 Task: Find connections with filter location Cerro with filter topic #Lifewith filter profile language Spanish with filter current company Gojek with filter school LADY DOAK COLLEGE with filter industry Digital Accessibility Services with filter service category Editing with filter keywords title Area Sales Manager
Action: Mouse moved to (511, 66)
Screenshot: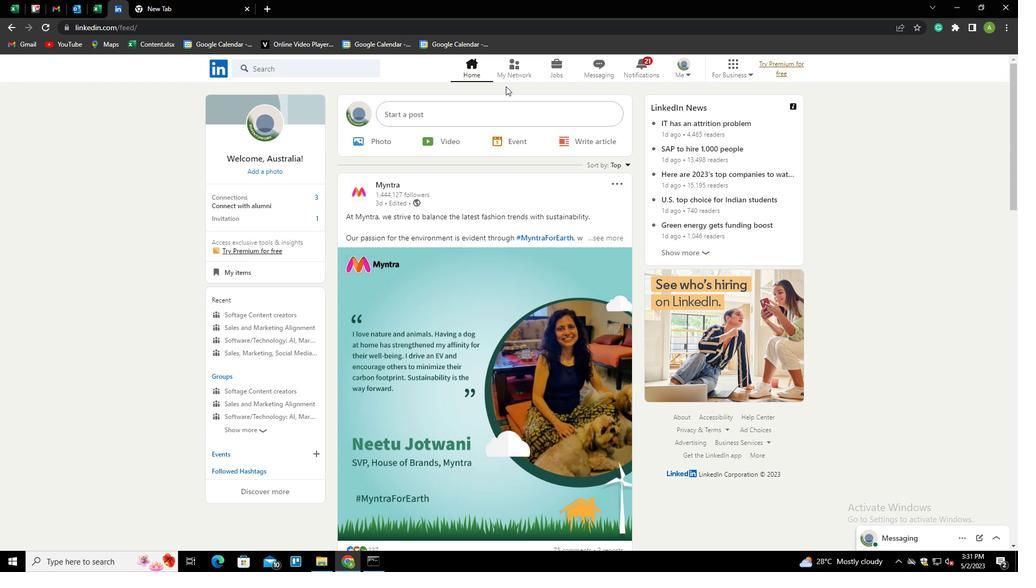 
Action: Mouse pressed left at (511, 66)
Screenshot: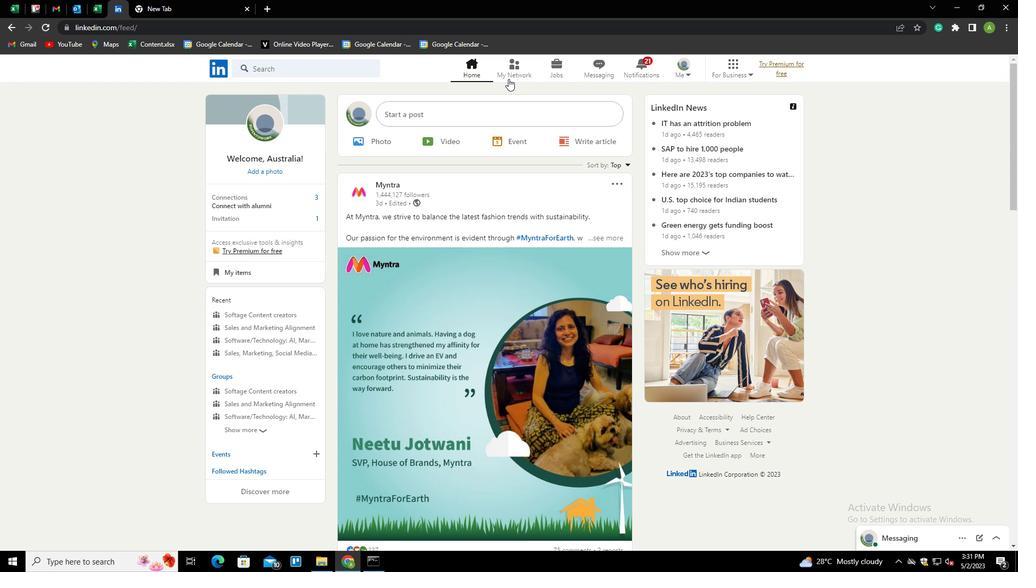 
Action: Mouse moved to (276, 123)
Screenshot: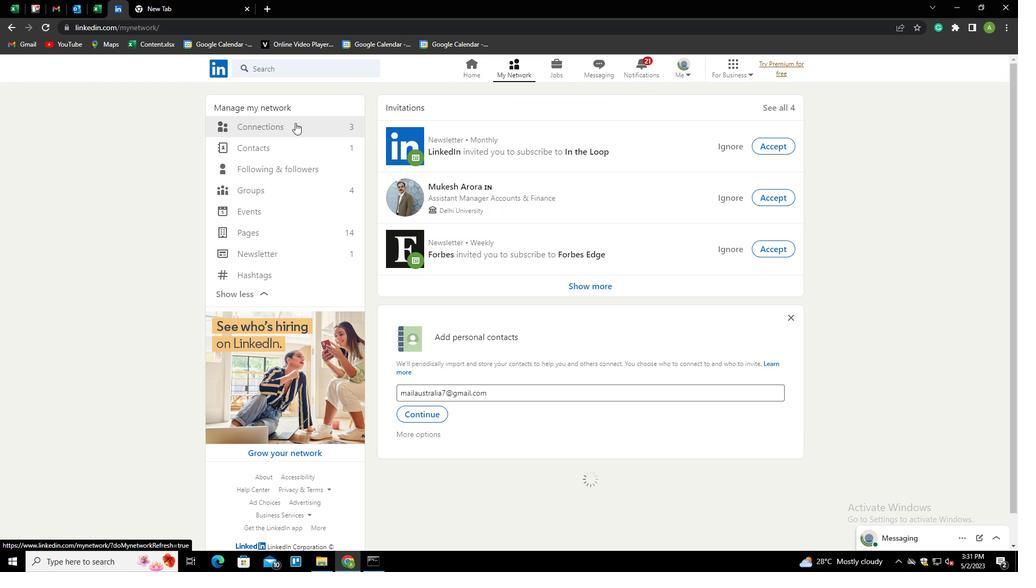 
Action: Mouse pressed left at (276, 123)
Screenshot: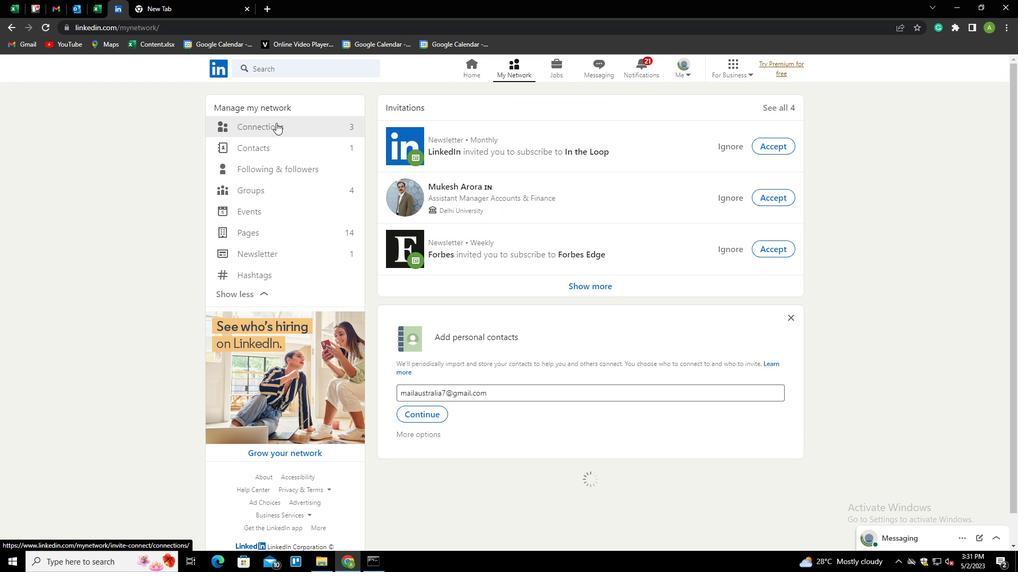 
Action: Mouse moved to (572, 124)
Screenshot: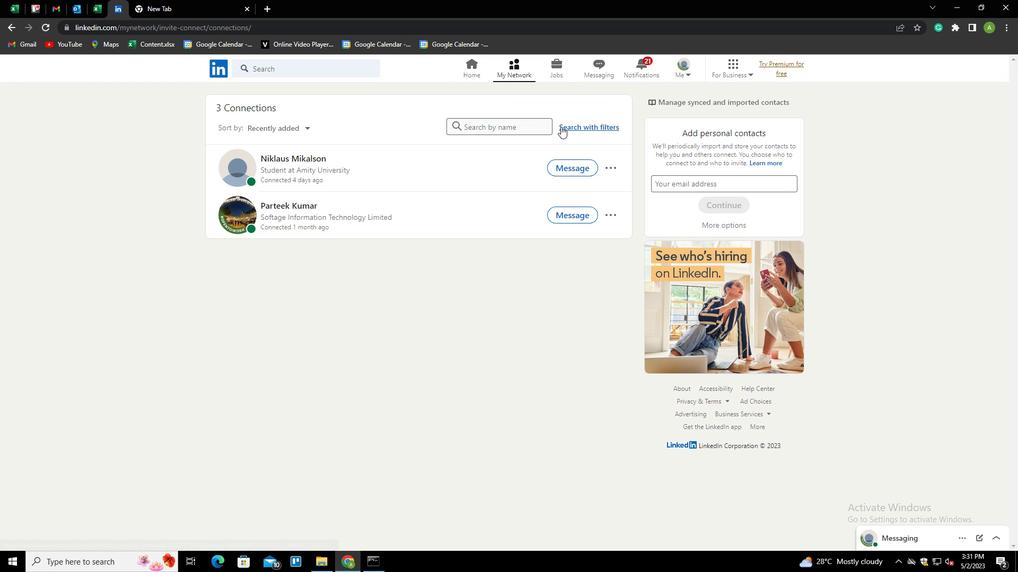 
Action: Mouse pressed left at (572, 124)
Screenshot: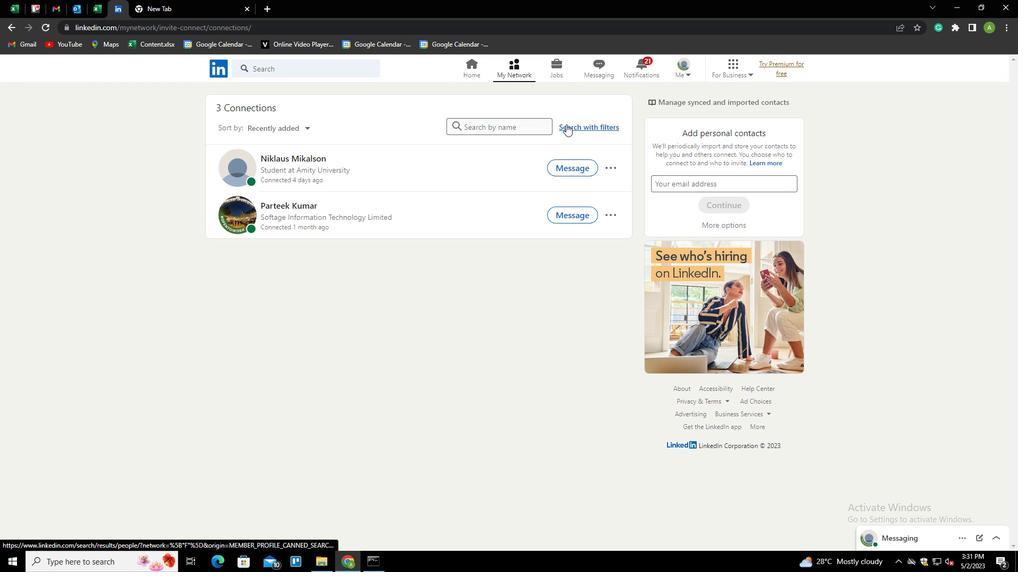 
Action: Mouse moved to (543, 93)
Screenshot: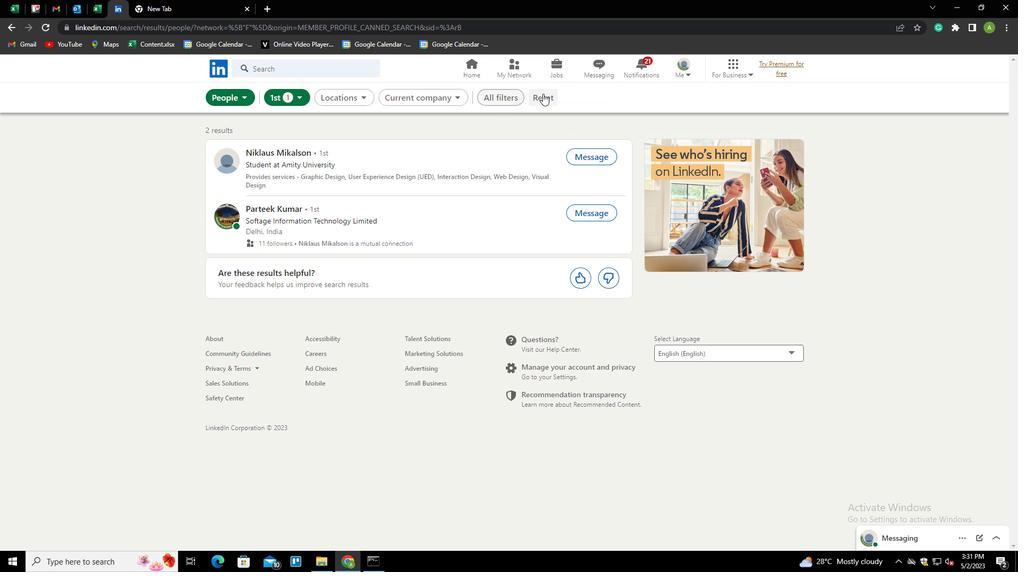 
Action: Mouse pressed left at (543, 93)
Screenshot: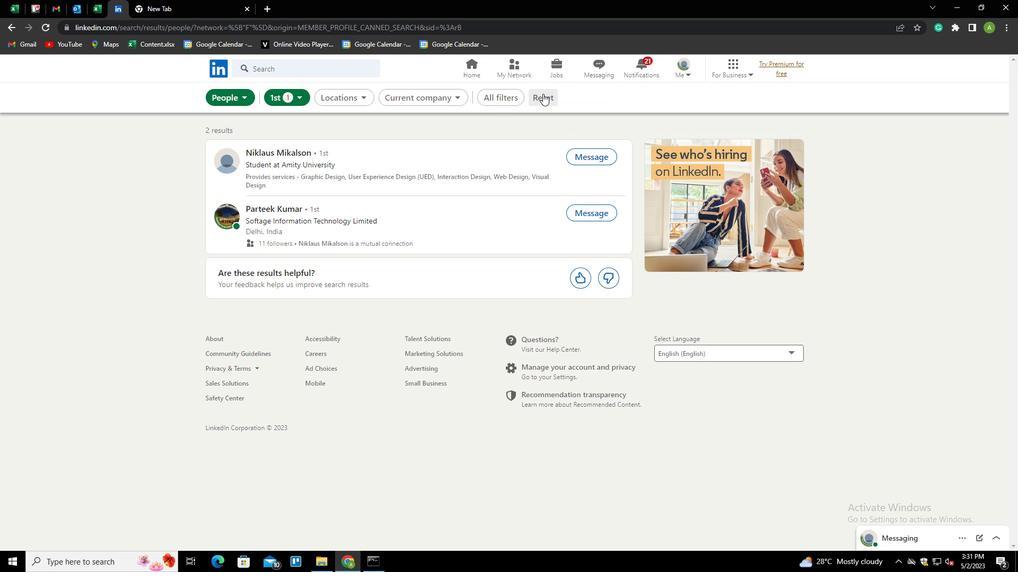 
Action: Mouse moved to (528, 98)
Screenshot: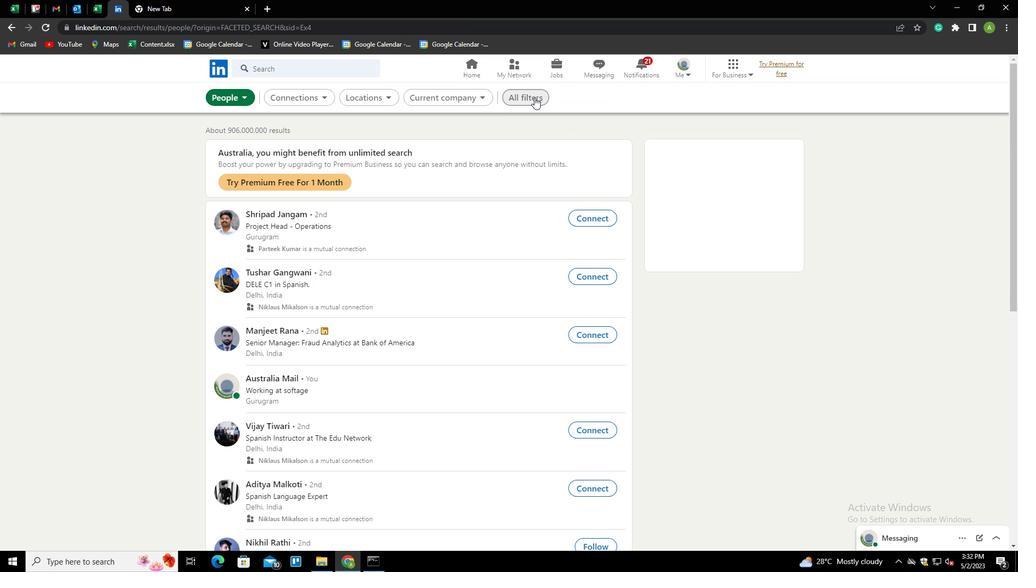 
Action: Mouse pressed left at (528, 98)
Screenshot: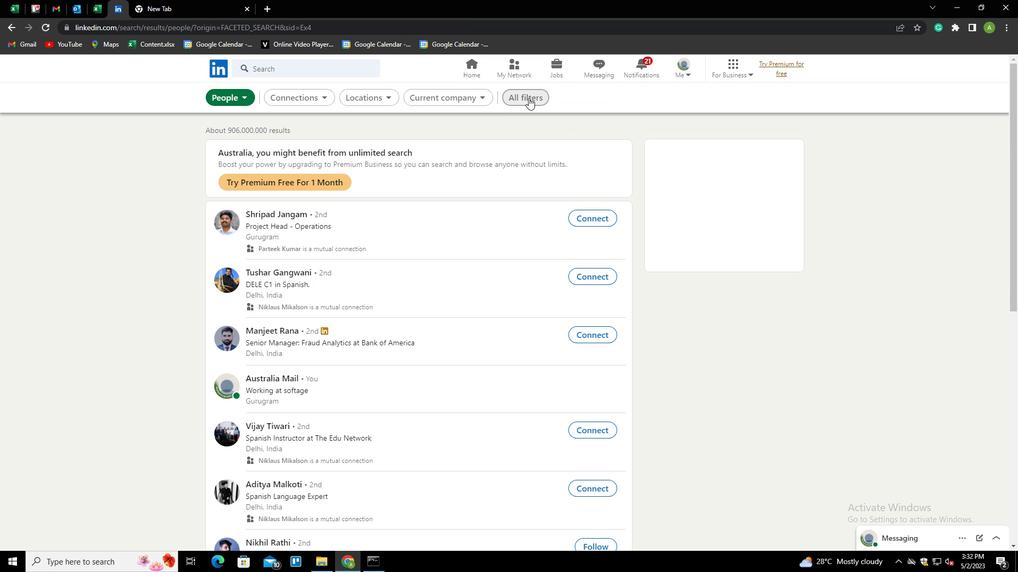 
Action: Mouse moved to (832, 238)
Screenshot: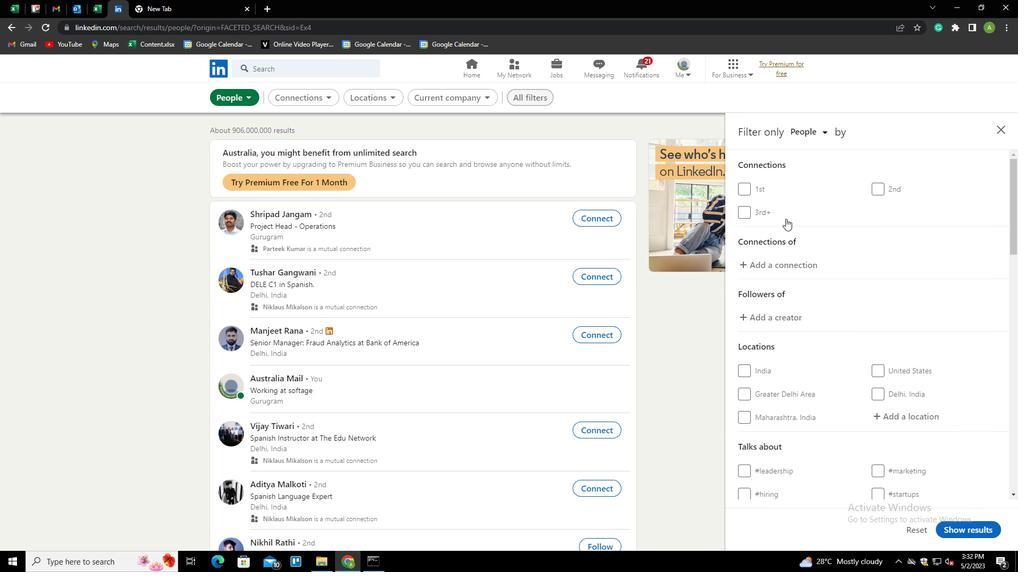 
Action: Mouse scrolled (832, 238) with delta (0, 0)
Screenshot: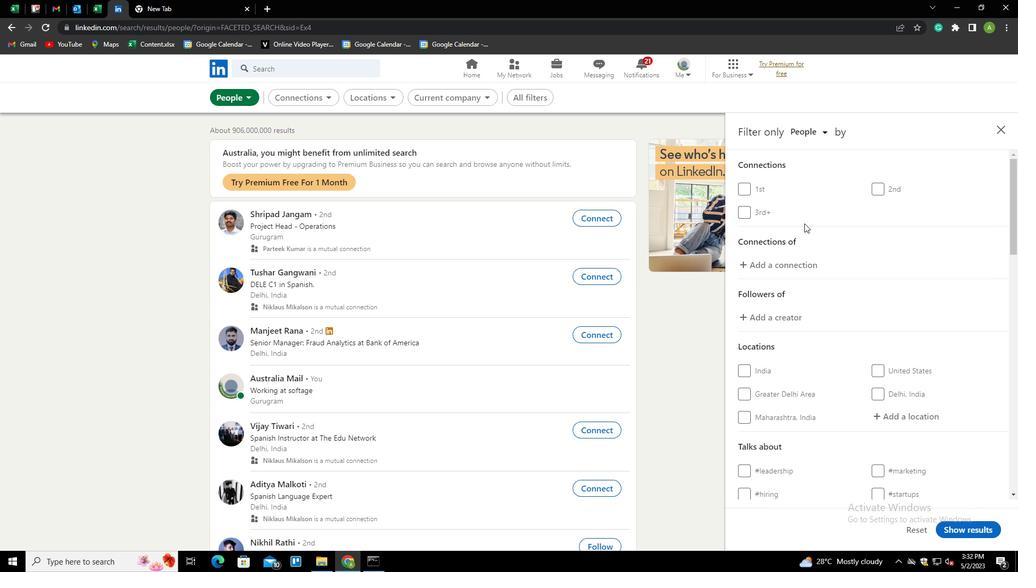 
Action: Mouse scrolled (832, 238) with delta (0, 0)
Screenshot: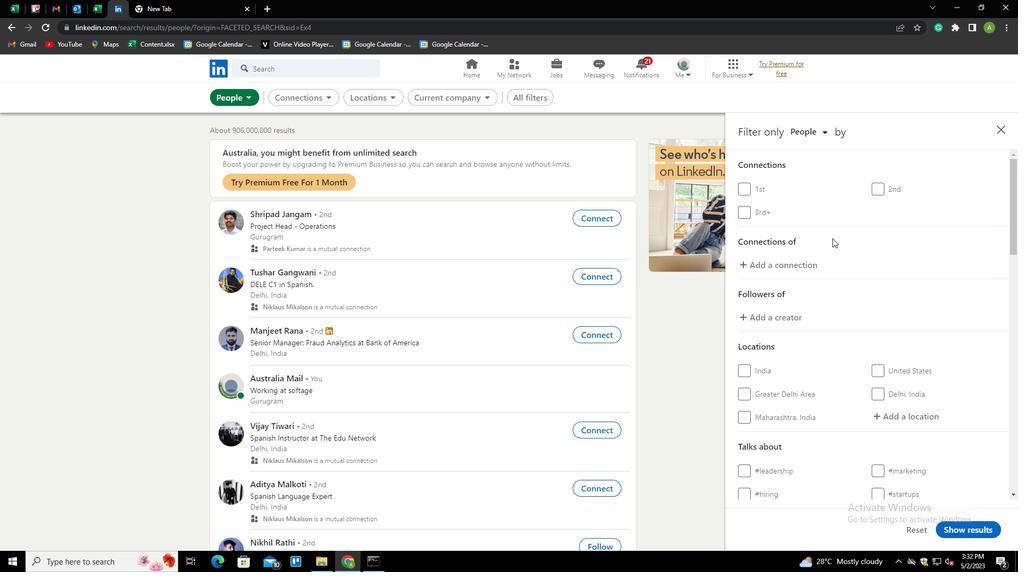 
Action: Mouse moved to (895, 311)
Screenshot: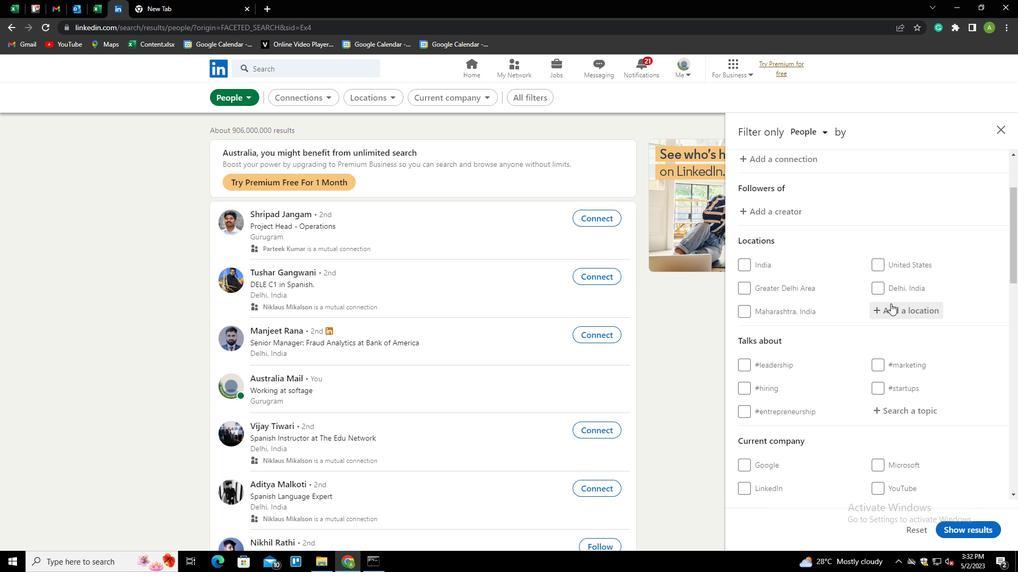 
Action: Mouse pressed left at (895, 311)
Screenshot: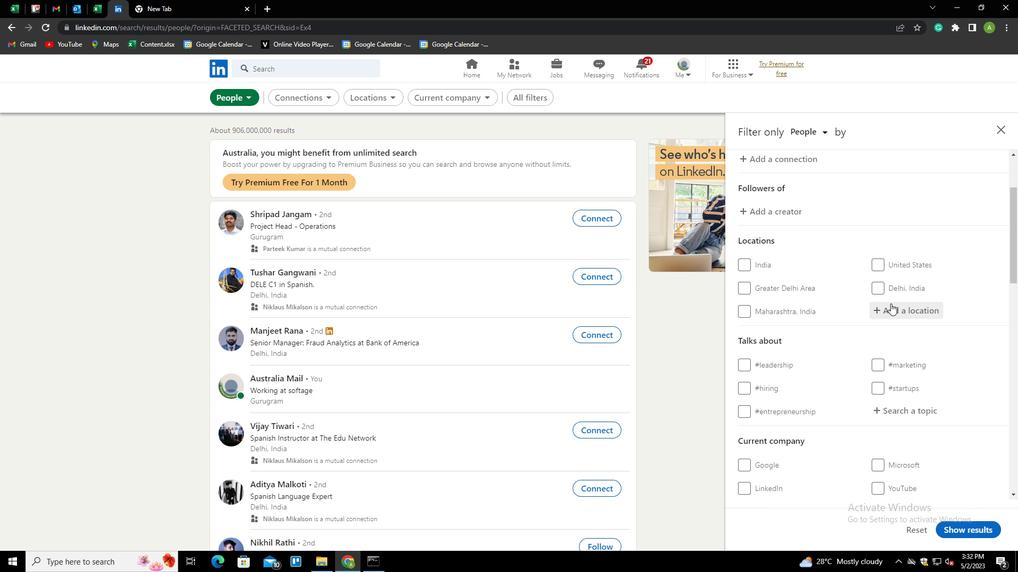 
Action: Key pressed <Key.shift>CERRO<Key.down><Key.enter>
Screenshot: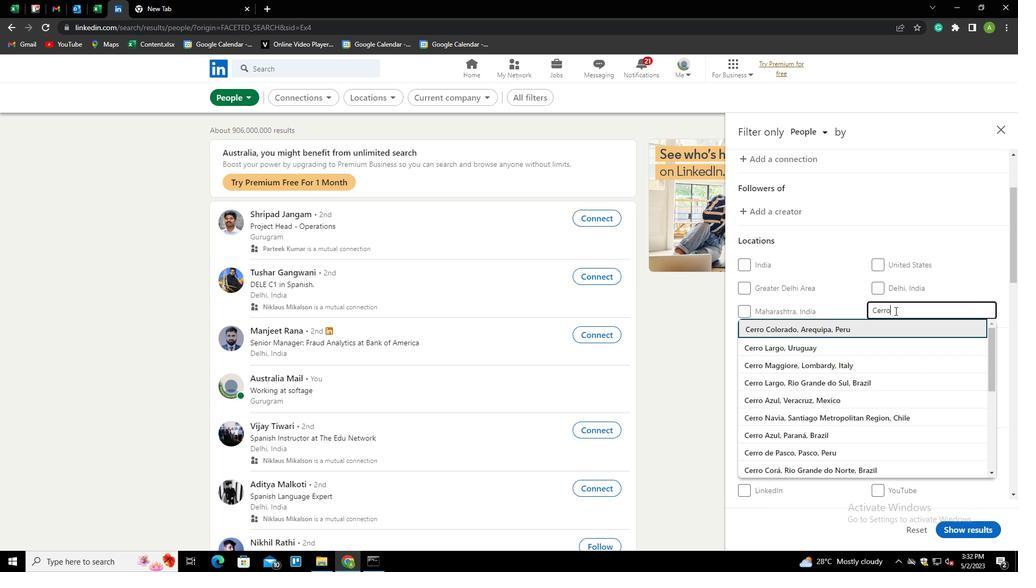 
Action: Mouse moved to (895, 311)
Screenshot: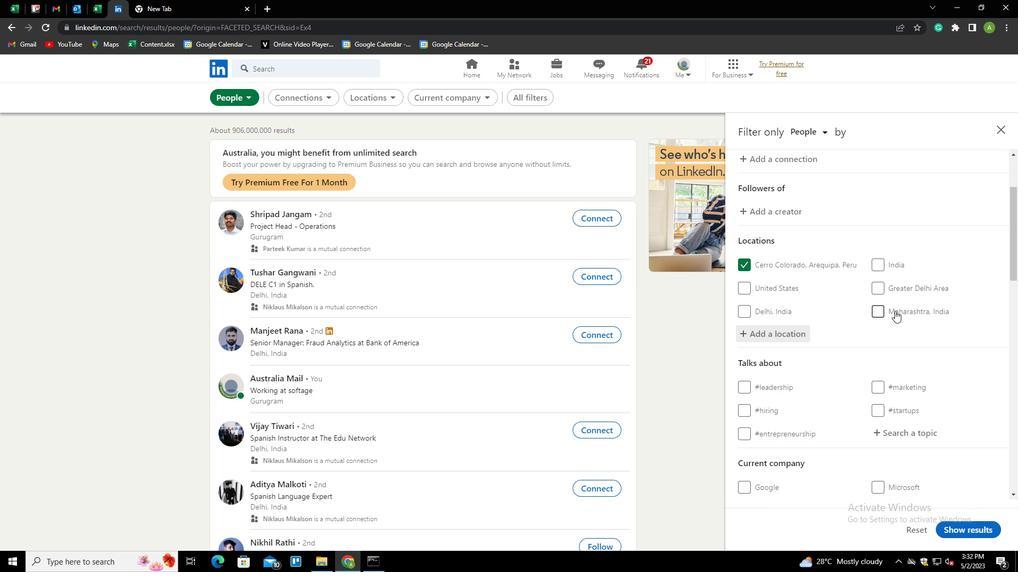 
Action: Mouse scrolled (895, 310) with delta (0, 0)
Screenshot: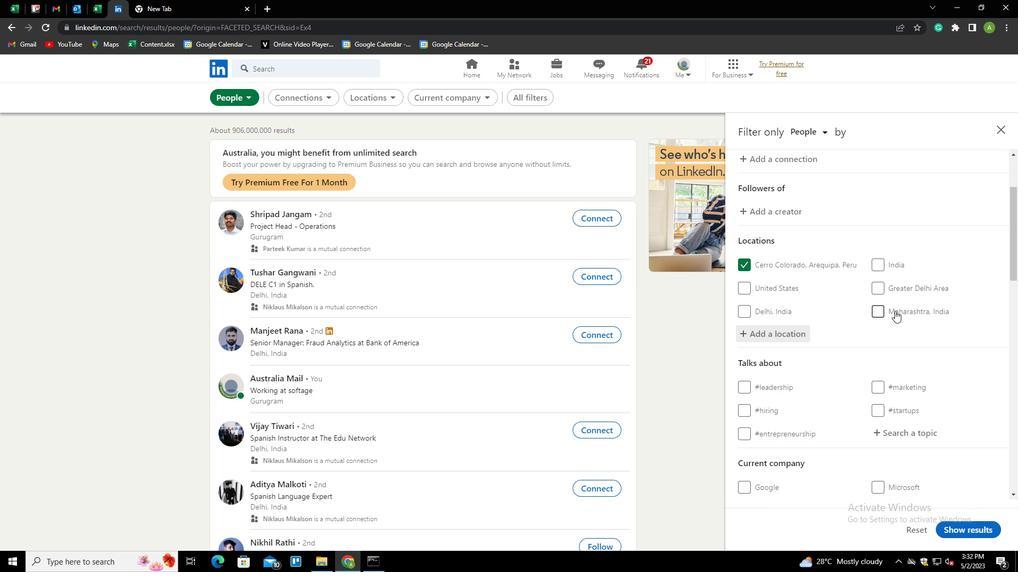 
Action: Mouse scrolled (895, 310) with delta (0, 0)
Screenshot: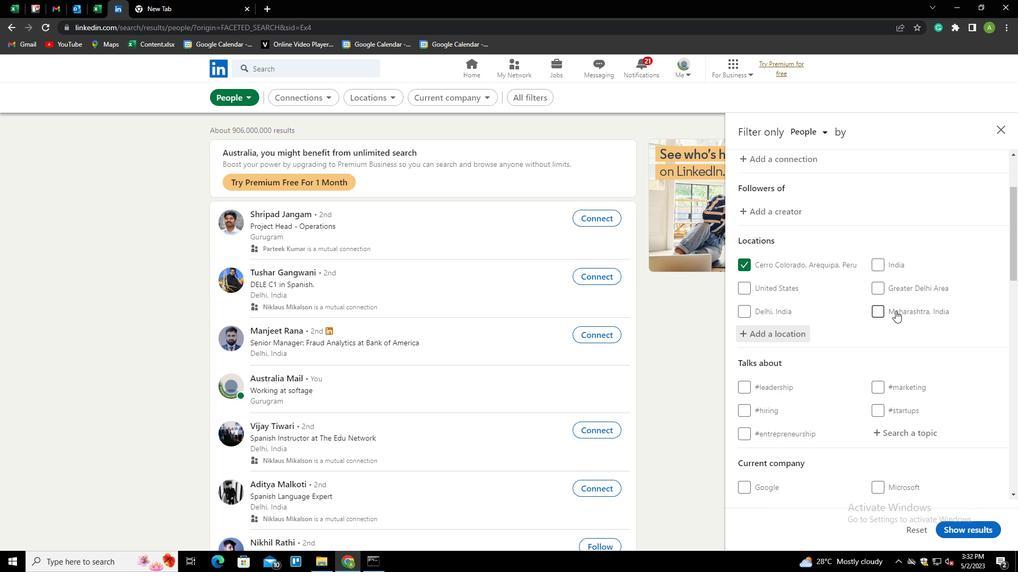 
Action: Mouse scrolled (895, 310) with delta (0, 0)
Screenshot: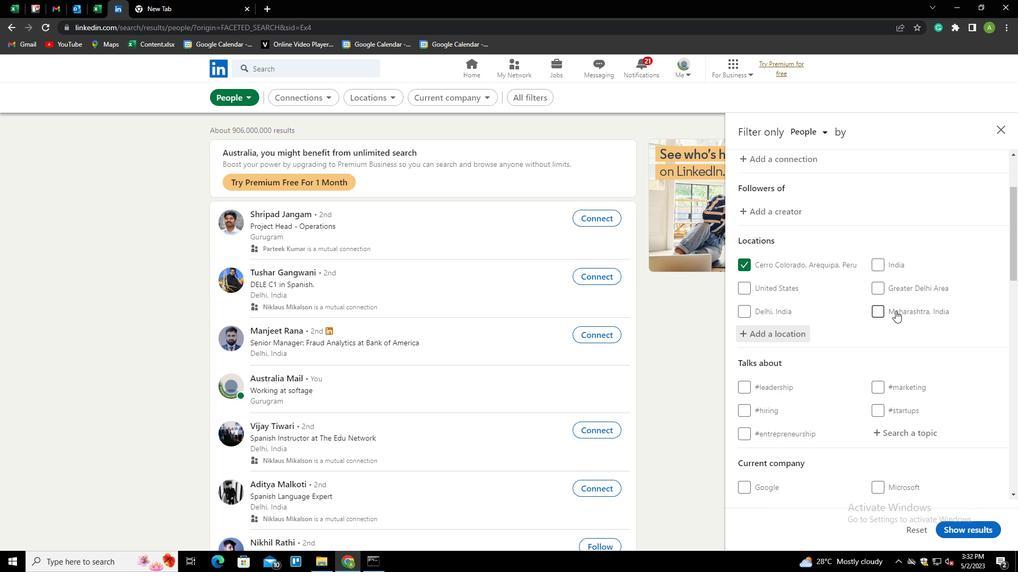 
Action: Mouse moved to (913, 276)
Screenshot: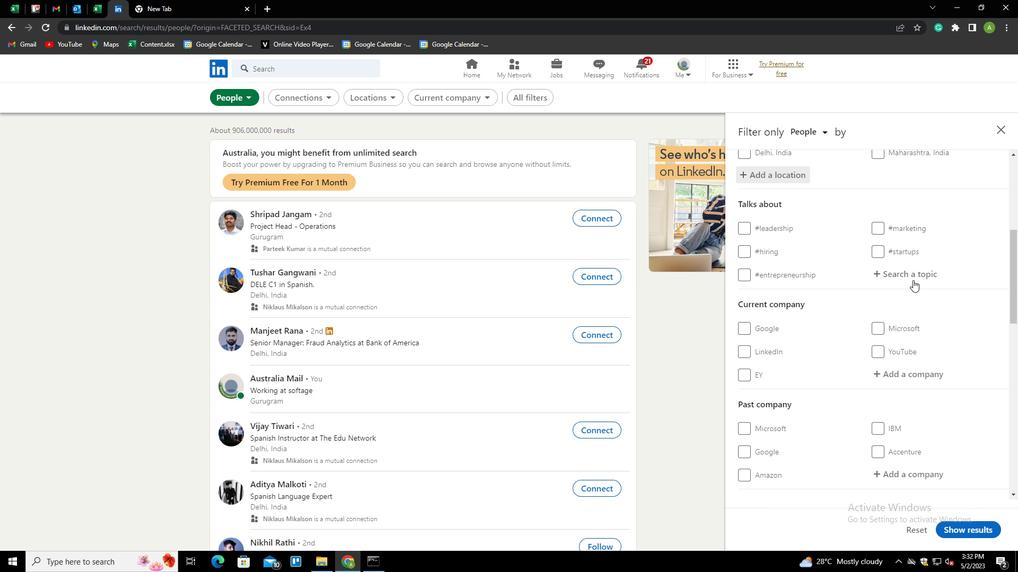 
Action: Mouse pressed left at (913, 276)
Screenshot: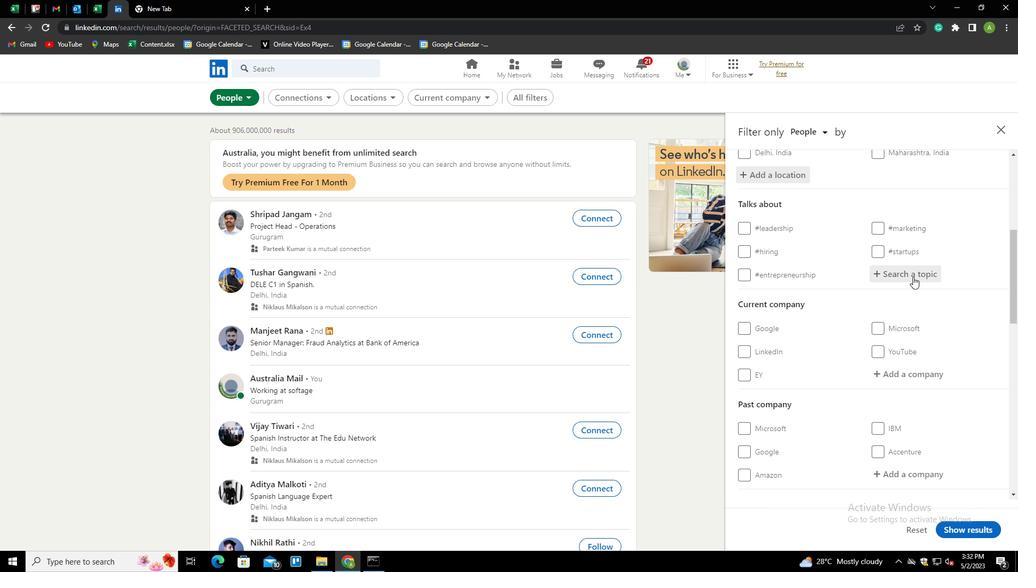
Action: Key pressed LIFE<Key.down><Key.enter>
Screenshot: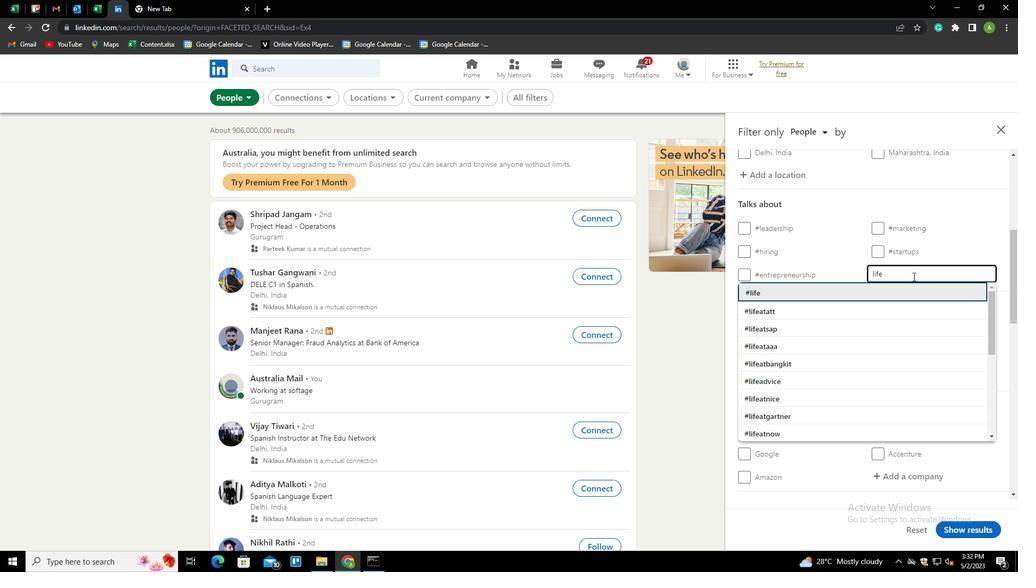 
Action: Mouse scrolled (913, 276) with delta (0, 0)
Screenshot: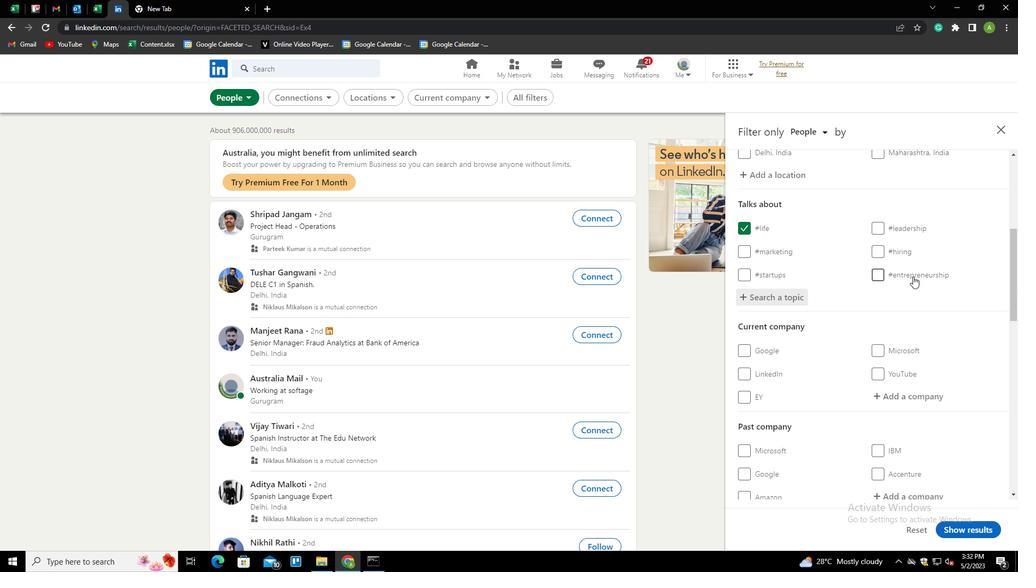 
Action: Mouse scrolled (913, 276) with delta (0, 0)
Screenshot: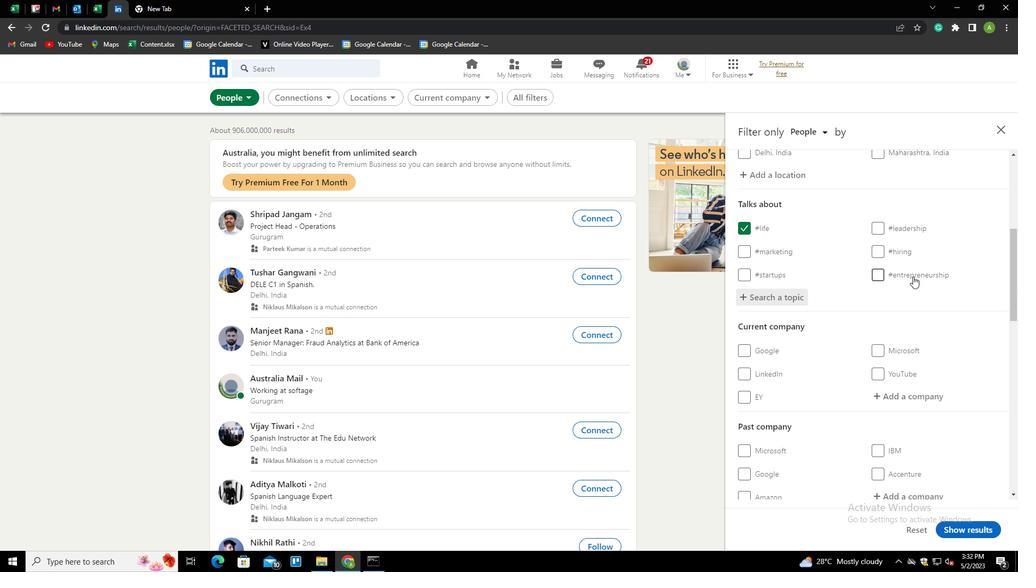 
Action: Mouse scrolled (913, 276) with delta (0, 0)
Screenshot: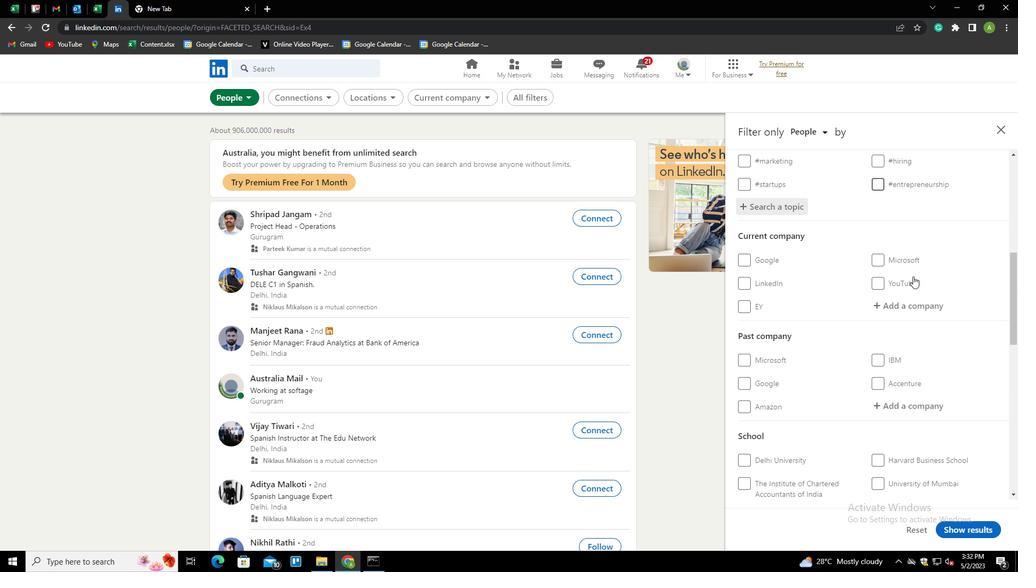 
Action: Mouse scrolled (913, 276) with delta (0, 0)
Screenshot: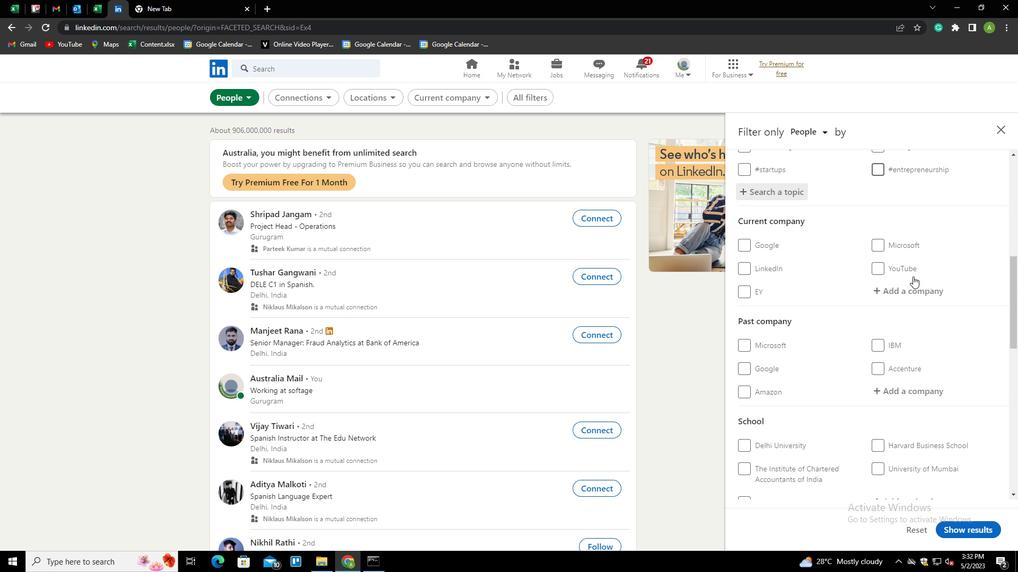 
Action: Mouse scrolled (913, 276) with delta (0, 0)
Screenshot: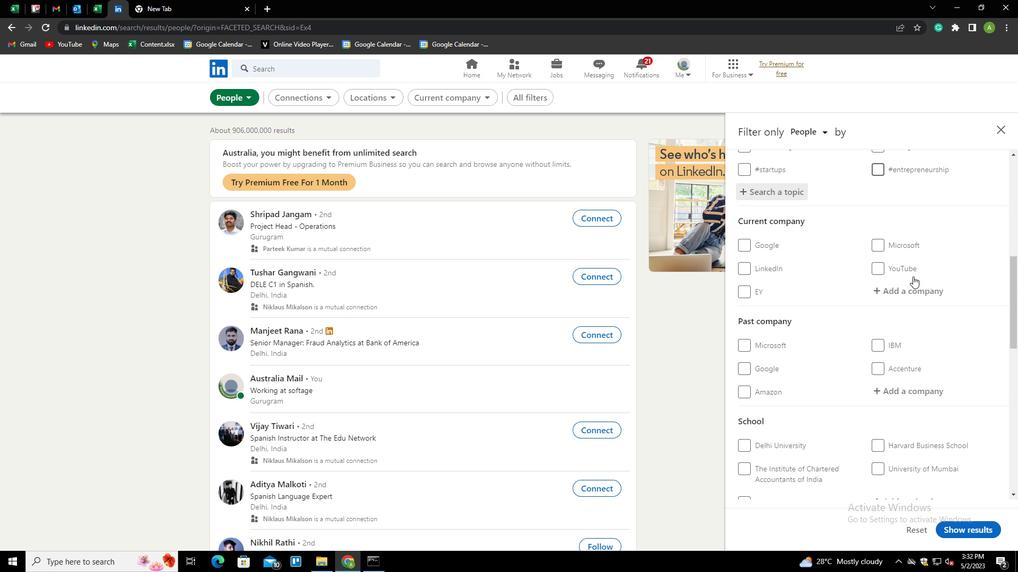
Action: Mouse scrolled (913, 276) with delta (0, 0)
Screenshot: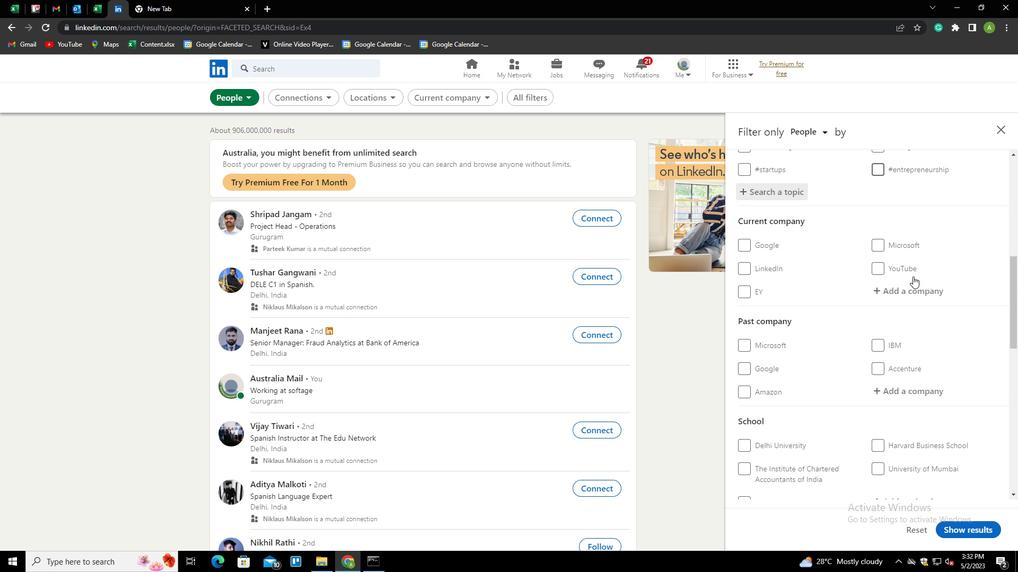
Action: Mouse scrolled (913, 276) with delta (0, 0)
Screenshot: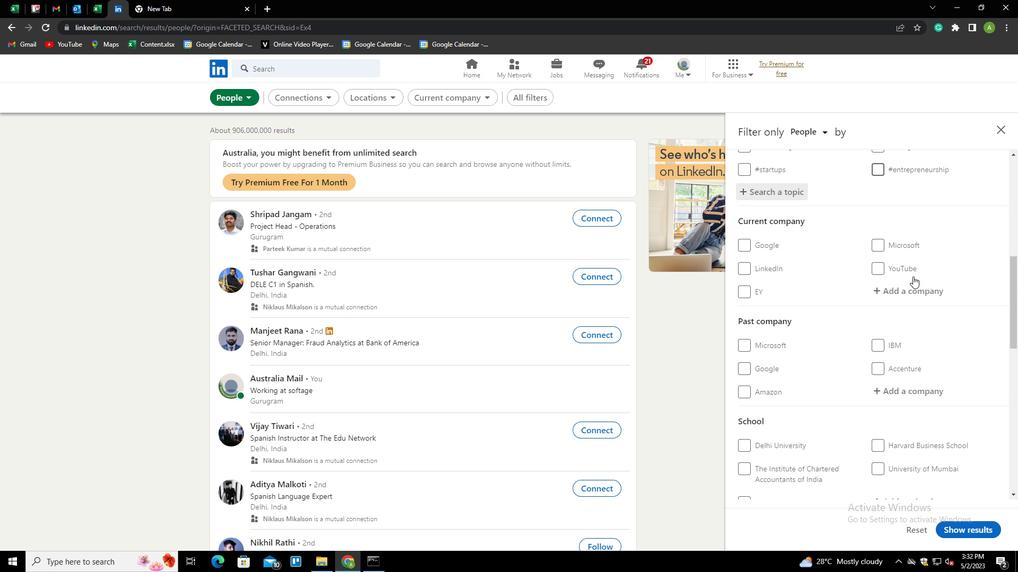 
Action: Mouse moved to (762, 438)
Screenshot: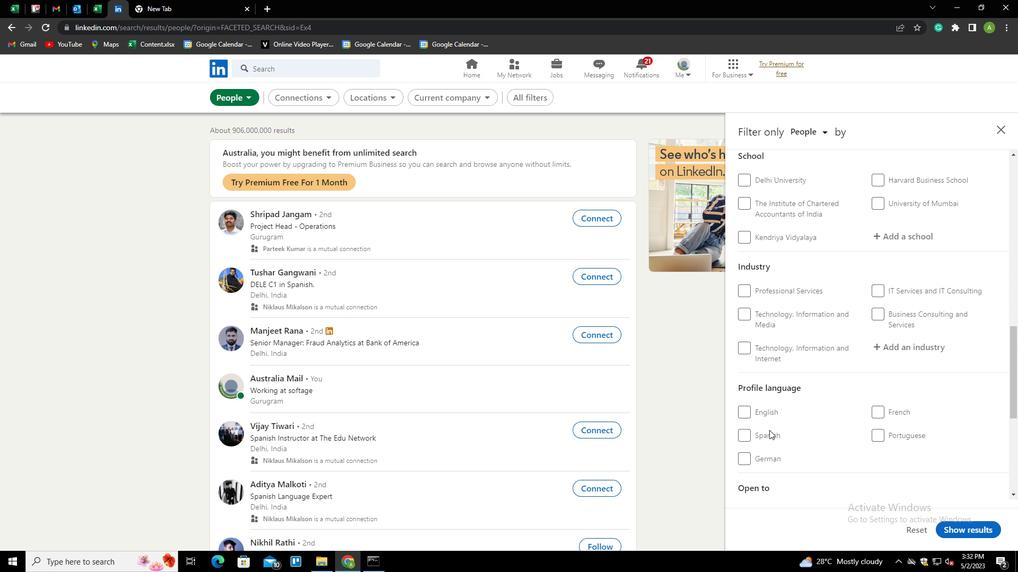 
Action: Mouse pressed left at (762, 438)
Screenshot: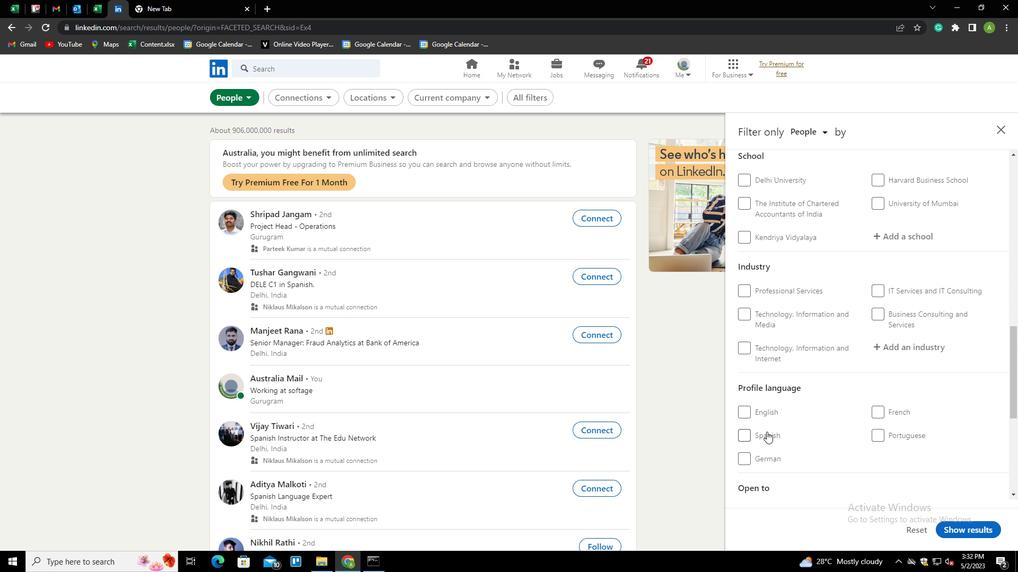
Action: Mouse moved to (869, 374)
Screenshot: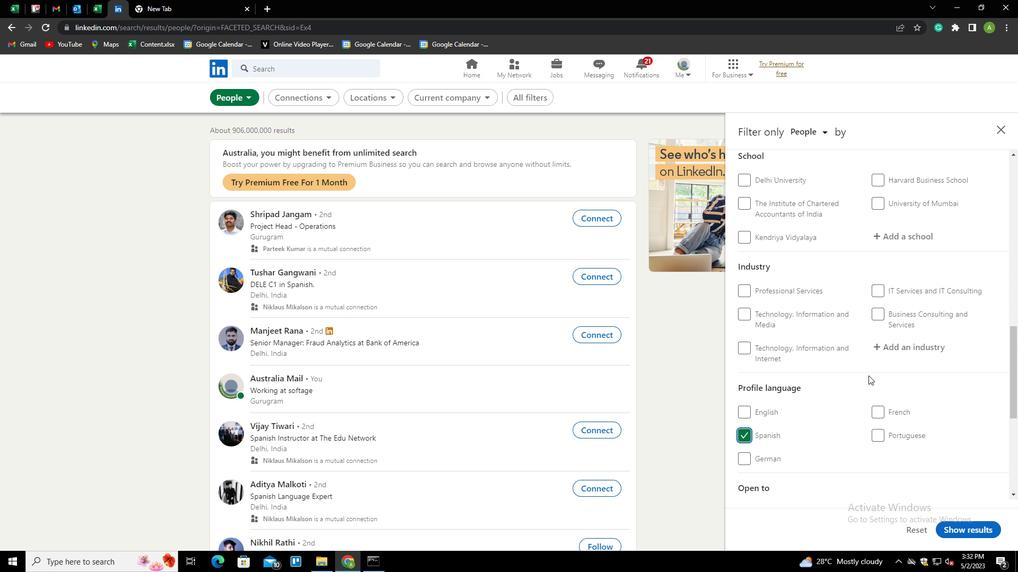
Action: Mouse scrolled (869, 375) with delta (0, 0)
Screenshot: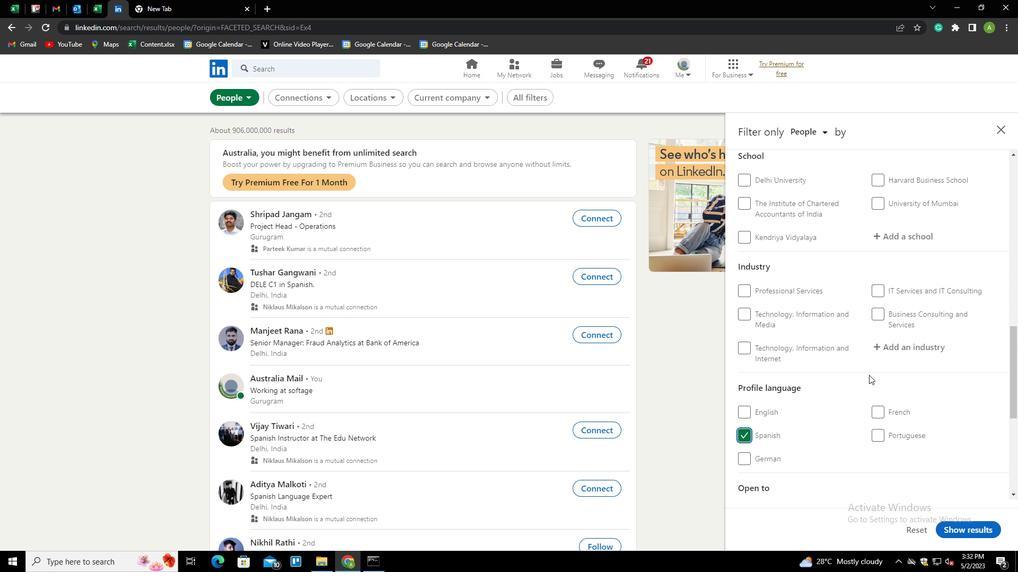 
Action: Mouse scrolled (869, 375) with delta (0, 0)
Screenshot: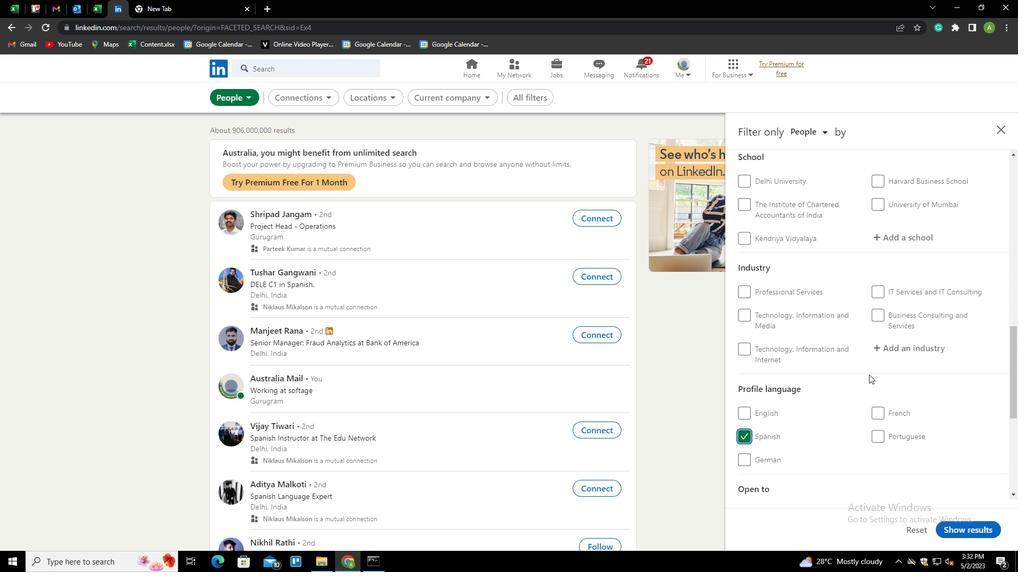
Action: Mouse scrolled (869, 375) with delta (0, 0)
Screenshot: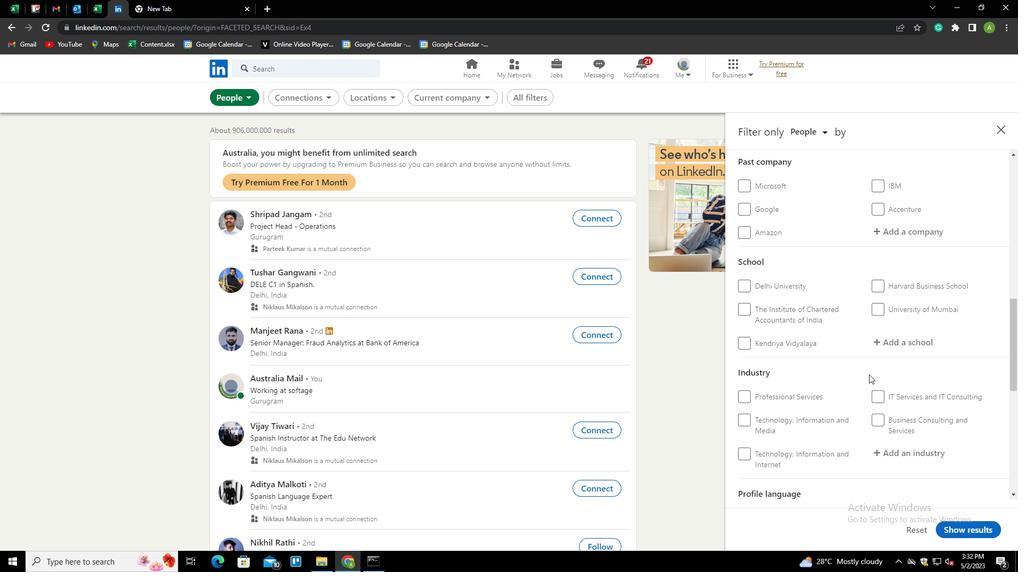 
Action: Mouse scrolled (869, 375) with delta (0, 0)
Screenshot: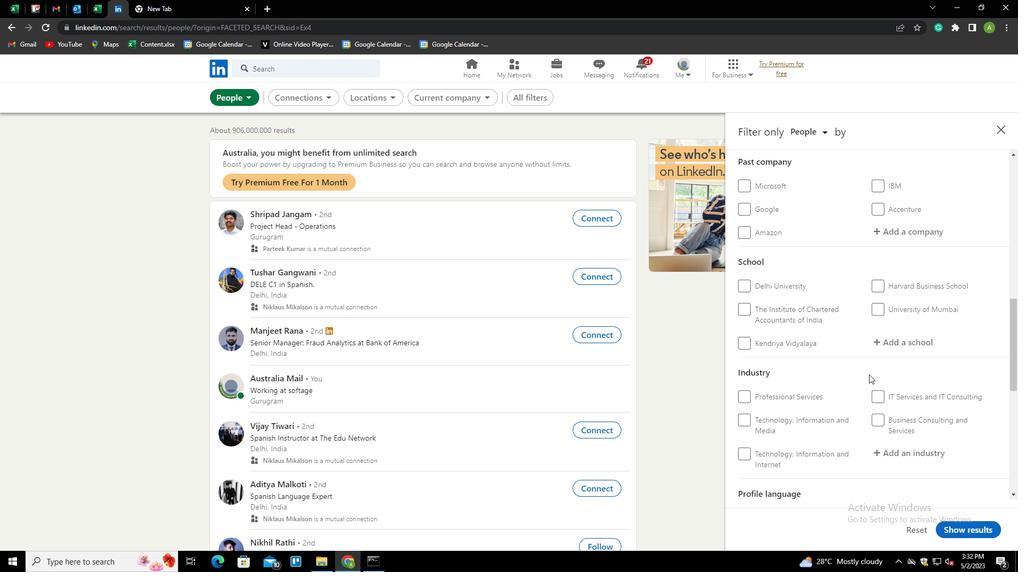 
Action: Mouse scrolled (869, 375) with delta (0, 0)
Screenshot: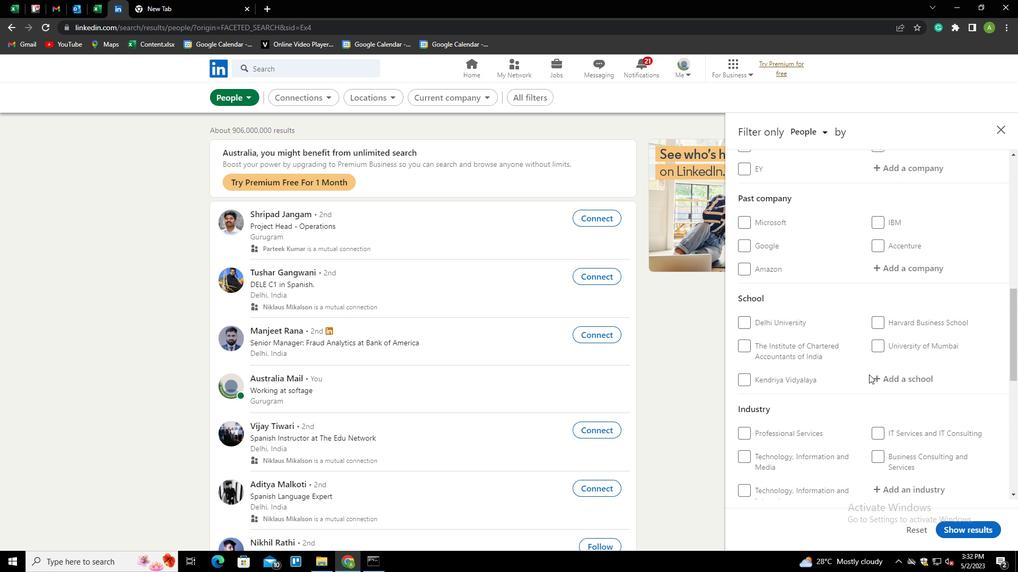
Action: Mouse moved to (893, 291)
Screenshot: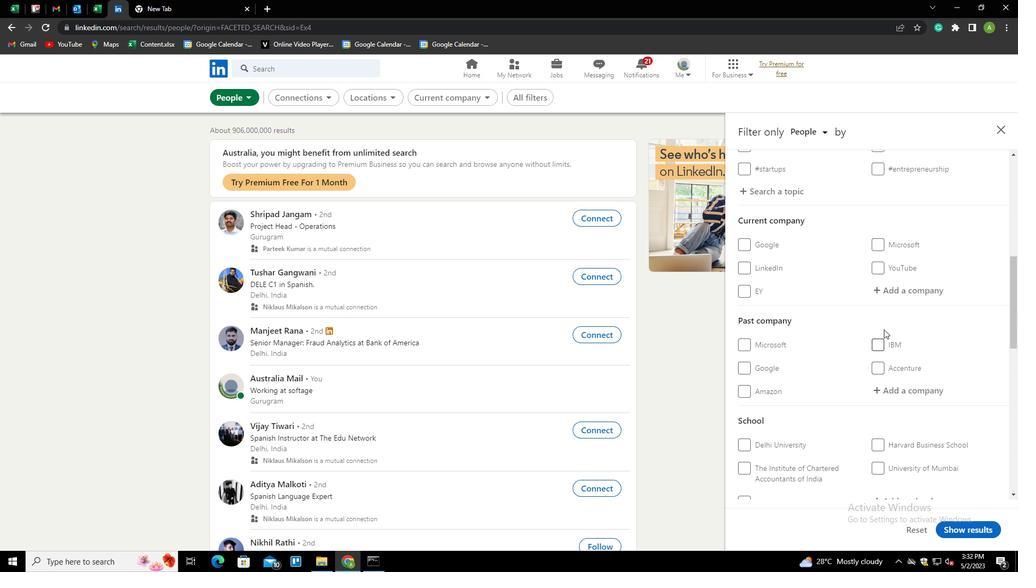 
Action: Mouse pressed left at (893, 291)
Screenshot: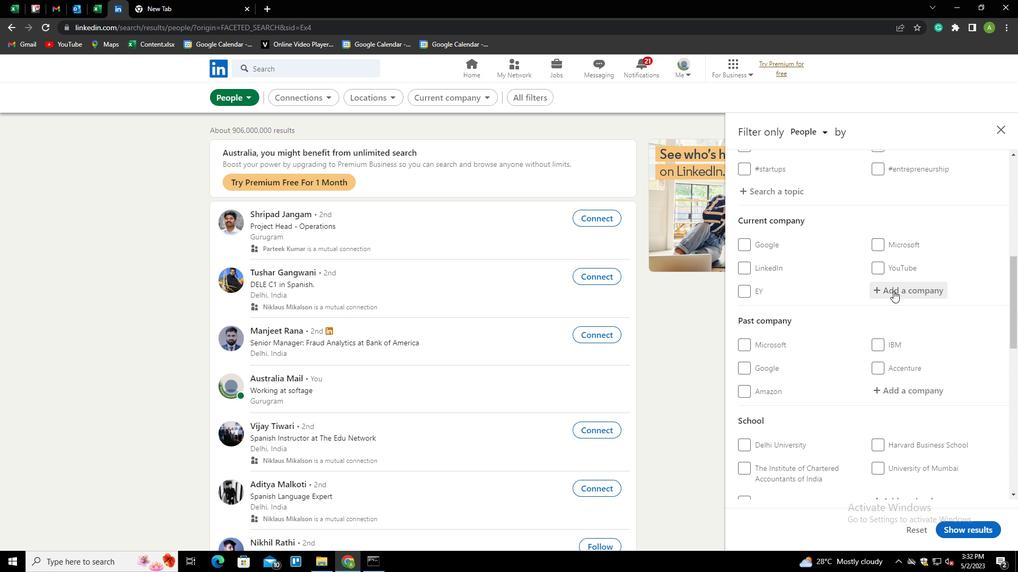 
Action: Key pressed <Key.shift>GOJEK<Key.down><Key.enter>
Screenshot: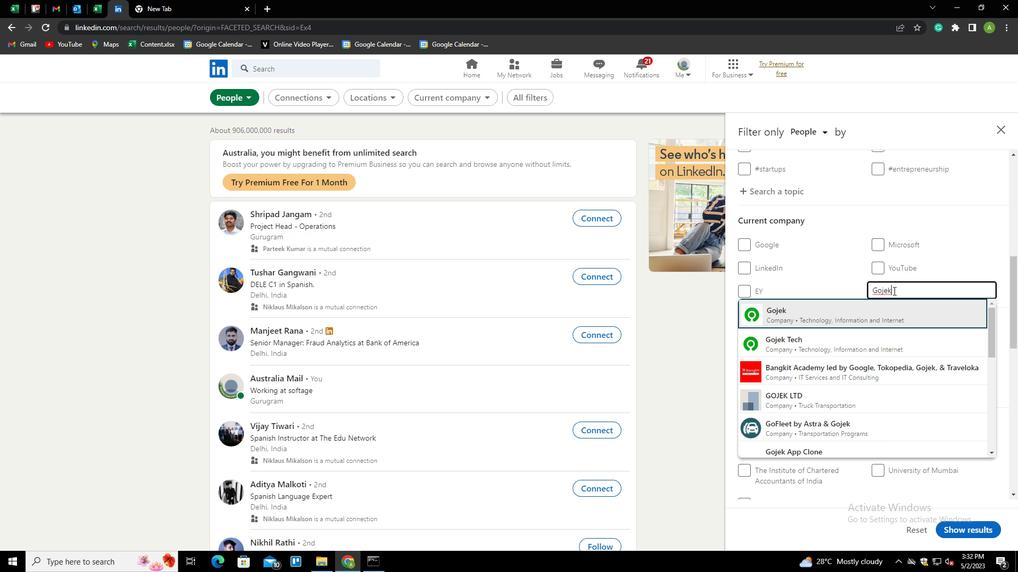 
Action: Mouse scrolled (893, 290) with delta (0, 0)
Screenshot: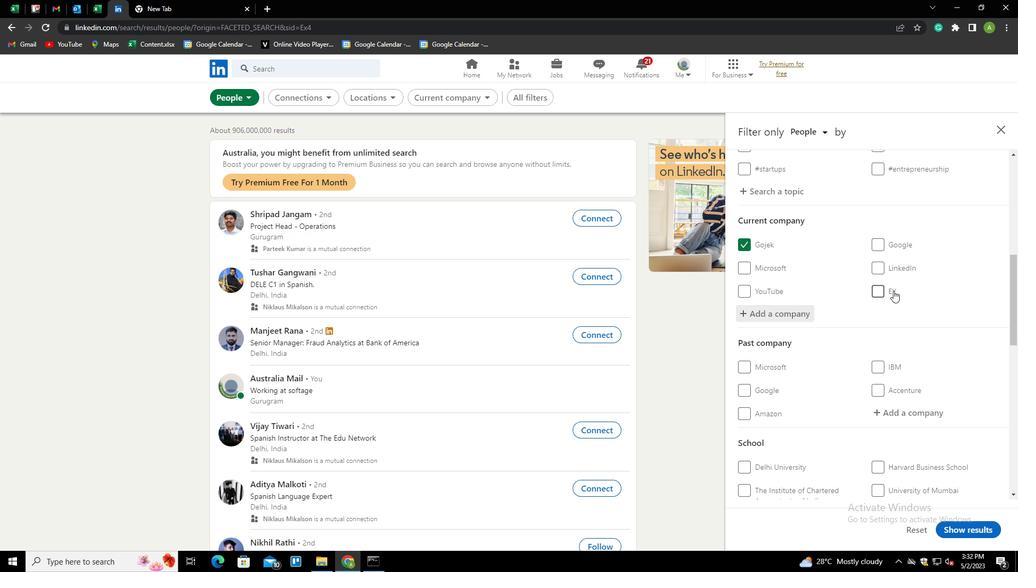 
Action: Mouse scrolled (893, 290) with delta (0, 0)
Screenshot: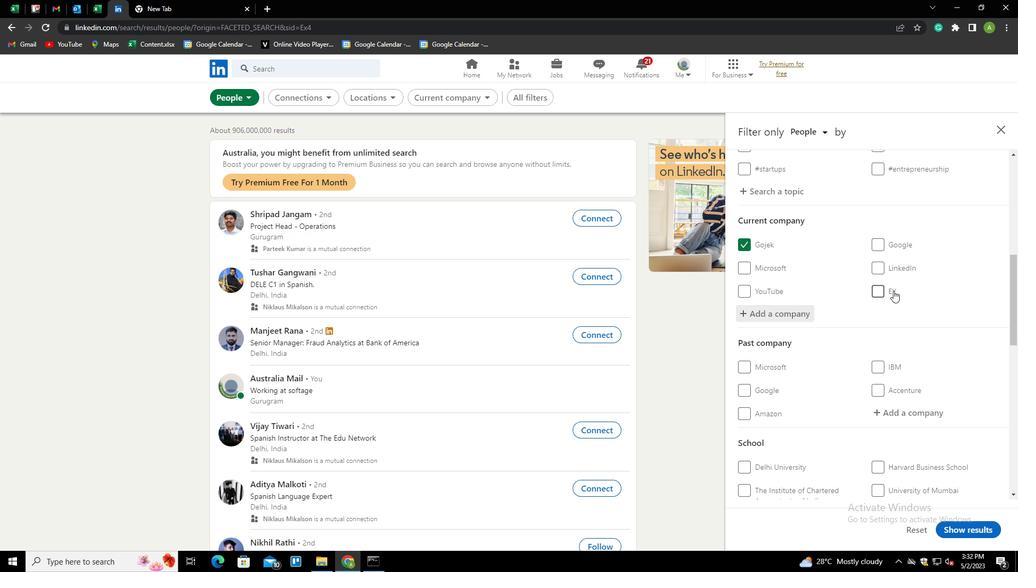 
Action: Mouse scrolled (893, 290) with delta (0, 0)
Screenshot: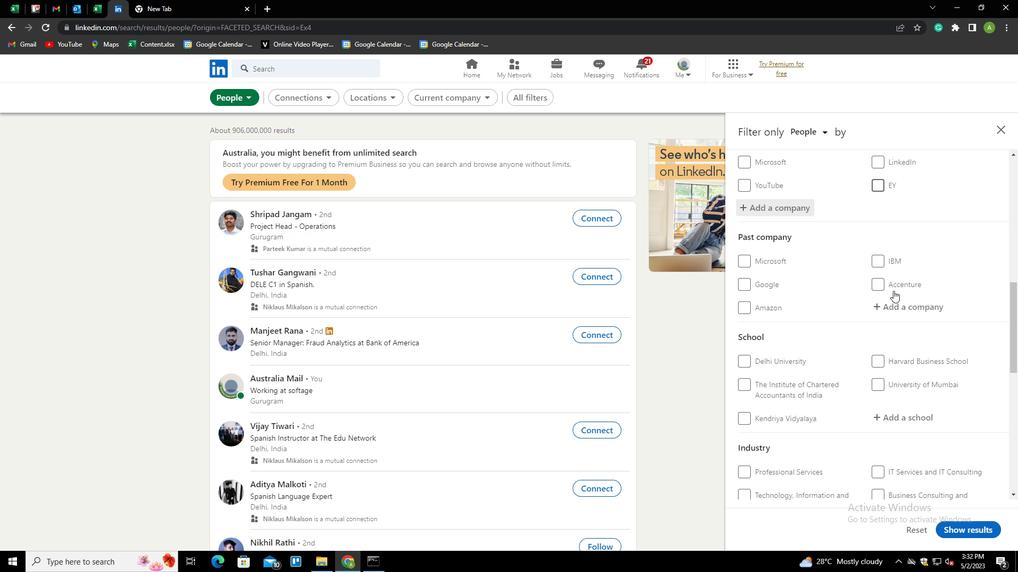 
Action: Mouse moved to (881, 363)
Screenshot: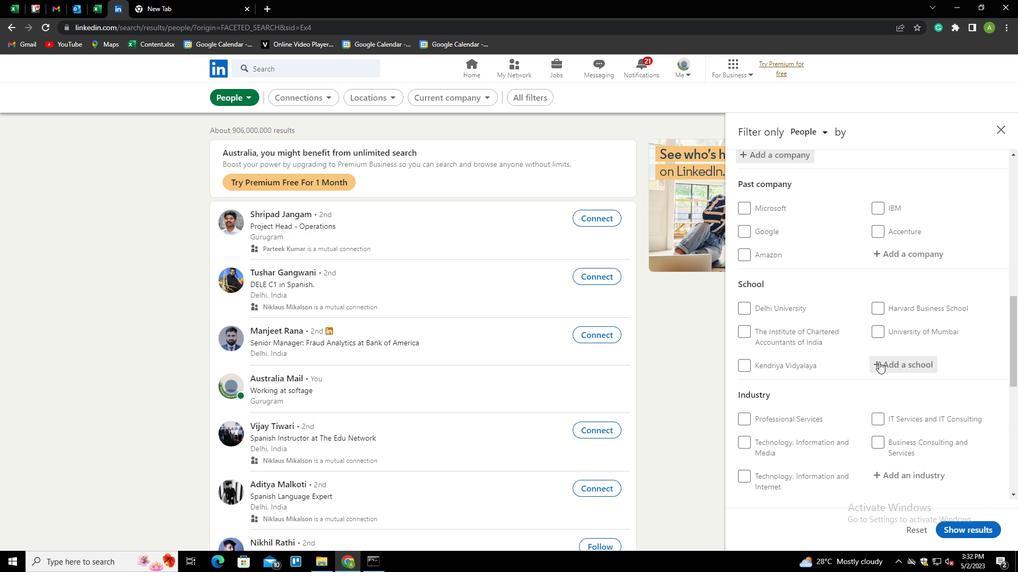 
Action: Mouse pressed left at (881, 363)
Screenshot: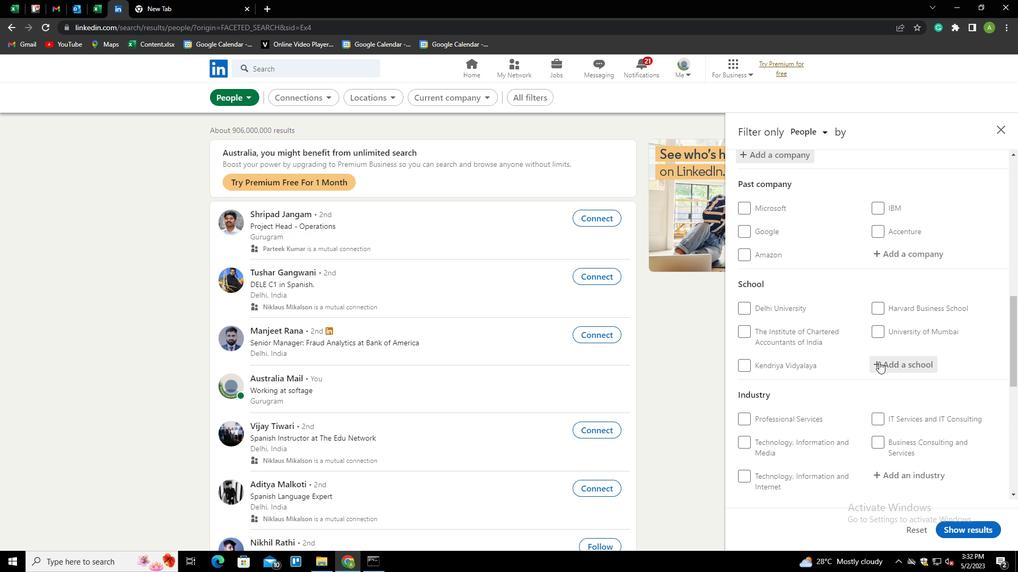 
Action: Mouse moved to (890, 368)
Screenshot: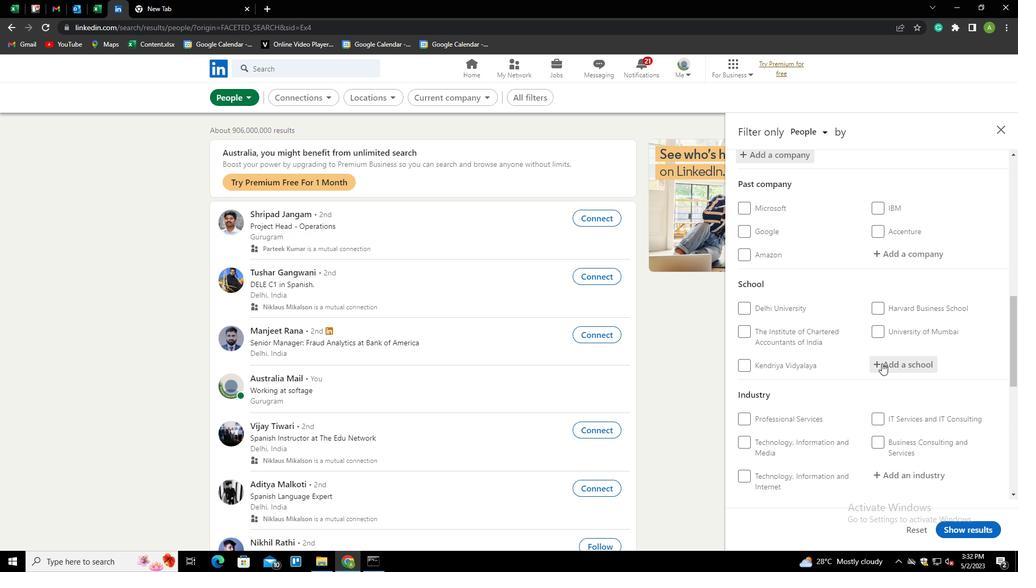 
Action: Mouse pressed left at (890, 368)
Screenshot: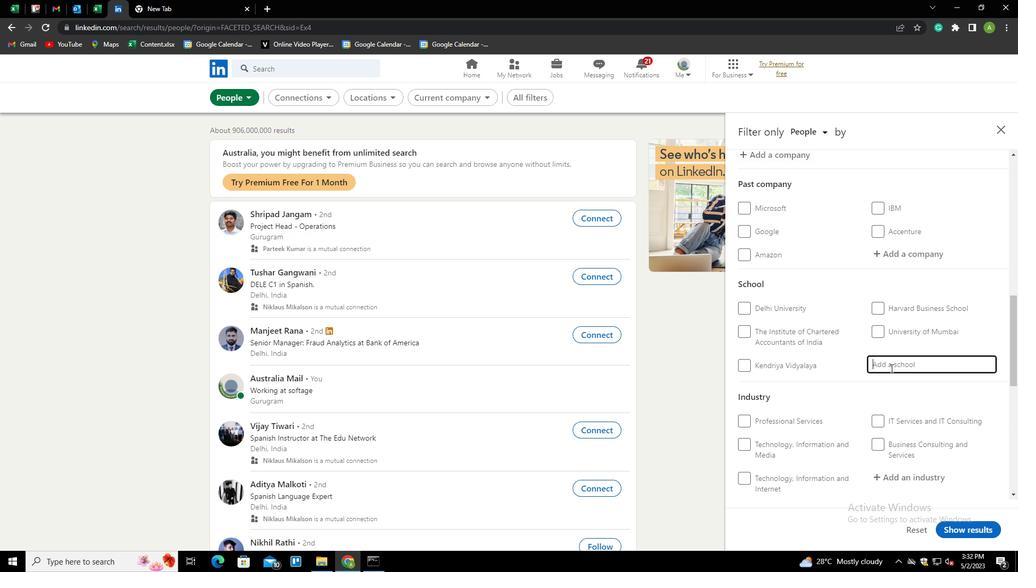 
Action: Key pressed <Key.shift><Key.shift><Key.shift><Key.shift><Key.shift><Key.shift><Key.shift><Key.shift><Key.shift><Key.shift><Key.shift><Key.shift><Key.shift><Key.shift><Key.shift><Key.shift><Key.shift><Key.shift><Key.shift><Key.shift><Key.shift><Key.shift><Key.shift><Key.shift><Key.shift><Key.shift><Key.shift><Key.shift><Key.shift><Key.shift><Key.shift><Key.shift><Key.shift><Key.shift><Key.shift><Key.shift><Key.shift><Key.shift><Key.shift><Key.shift><Key.shift><Key.shift><Key.shift><Key.shift><Key.shift><Key.shift><Key.shift><Key.shift><Key.shift><Key.shift><Key.shift><Key.shift><Key.shift><Key.shift><Key.shift><Key.shift><Key.shift><Key.shift><Key.shift><Key.shift><Key.shift><Key.shift><Key.shift><Key.shift><Key.shift><Key.shift><Key.shift><Key.shift><Key.shift><Key.shift><Key.shift><Key.shift><Key.shift><Key.shift><Key.shift><Key.shift><Key.shift><Key.shift><Key.shift><Key.shift><Key.shift><Key.shift><Key.shift><Key.shift><Key.shift><Key.shift><Key.shift><Key.shift><Key.shift><Key.shift><Key.shift><Key.shift><Key.shift><Key.shift><Key.shift><Key.shift><Key.shift><Key.shift><Key.shift><Key.shift><Key.shift><Key.shift><Key.shift><Key.shift><Key.shift><Key.shift><Key.shift><Key.shift><Key.shift><Key.shift><Key.shift><Key.shift><Key.shift><Key.shift><Key.shift><Key.shift><Key.shift><Key.shift><Key.shift><Key.shift><Key.shift><Key.shift>L<Key.shift>AK<Key.backspace>DY<Key.space><Key.down><Key.down><Key.down><Key.enter>
Screenshot: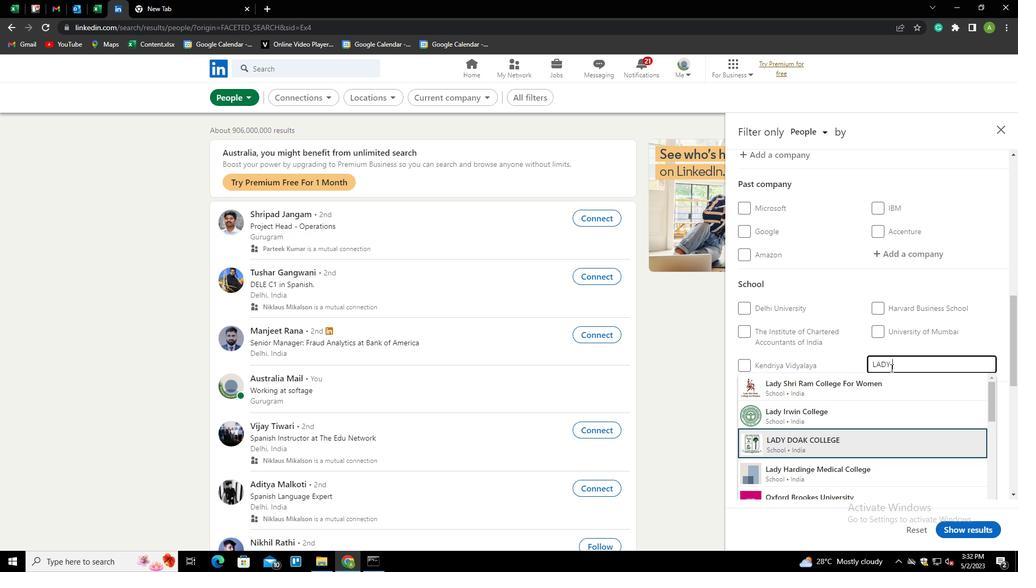 
Action: Mouse scrolled (890, 368) with delta (0, 0)
Screenshot: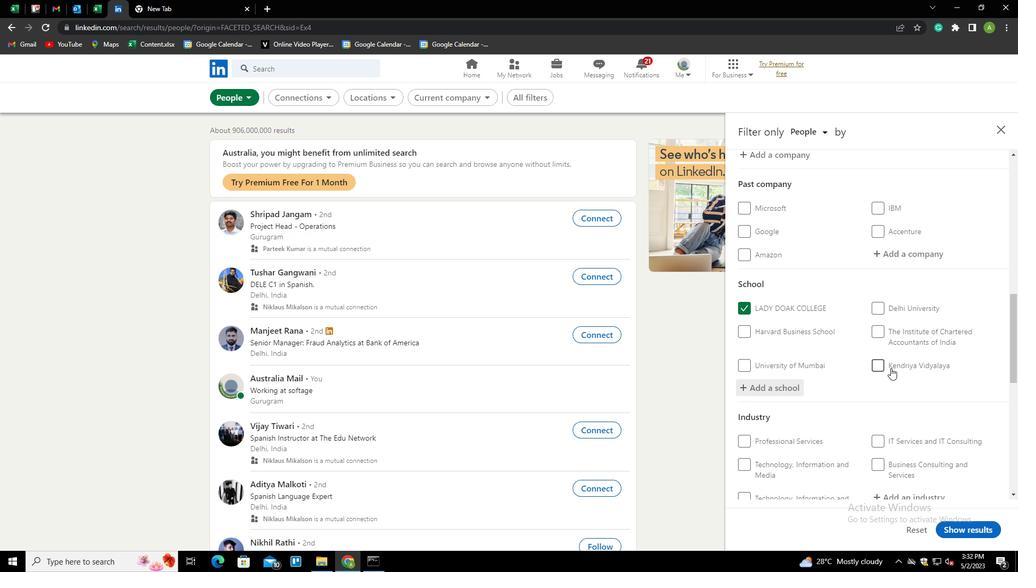
Action: Mouse scrolled (890, 368) with delta (0, 0)
Screenshot: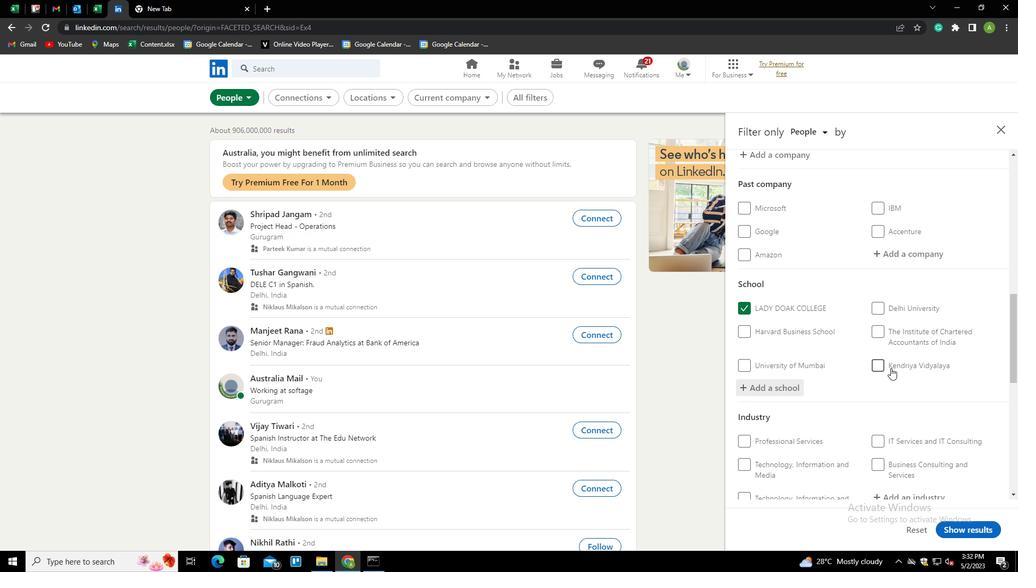 
Action: Mouse scrolled (890, 368) with delta (0, 0)
Screenshot: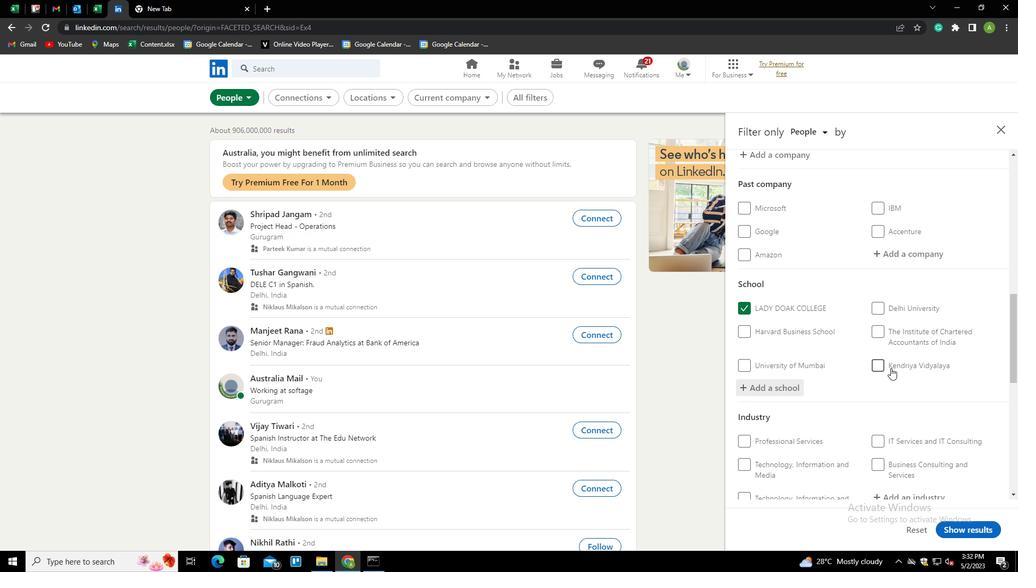 
Action: Mouse moved to (902, 334)
Screenshot: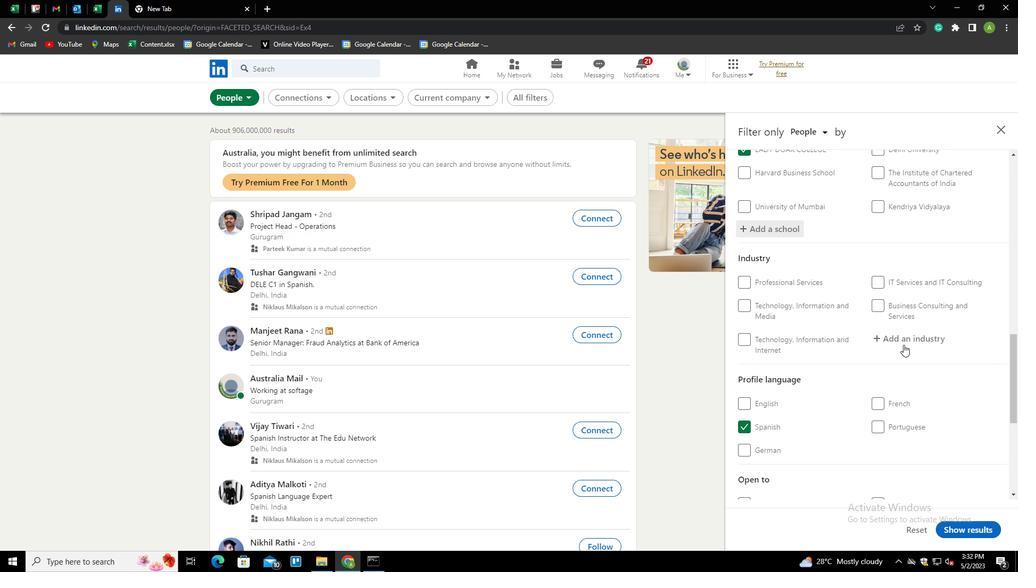 
Action: Mouse pressed left at (902, 334)
Screenshot: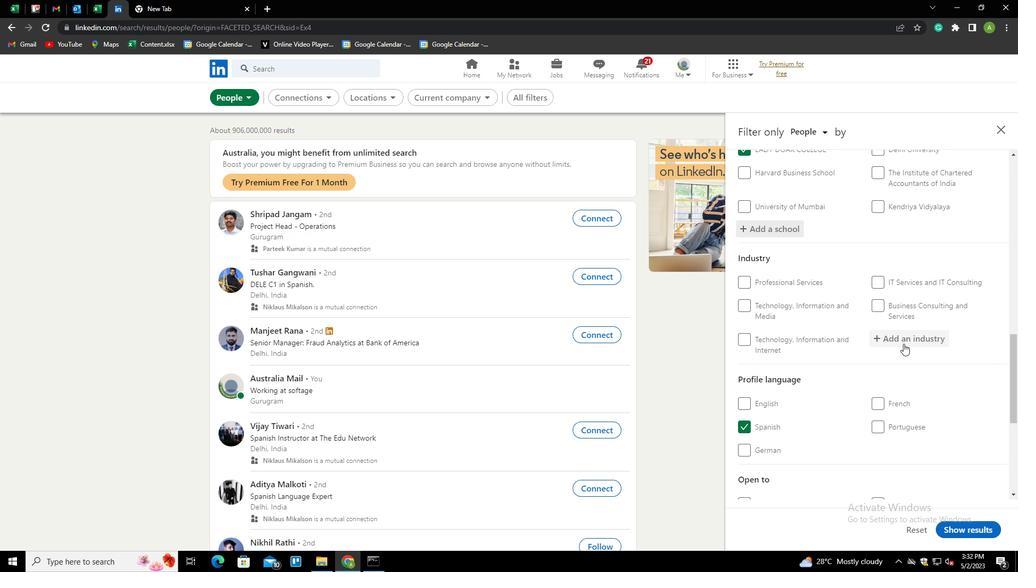 
Action: Mouse moved to (902, 337)
Screenshot: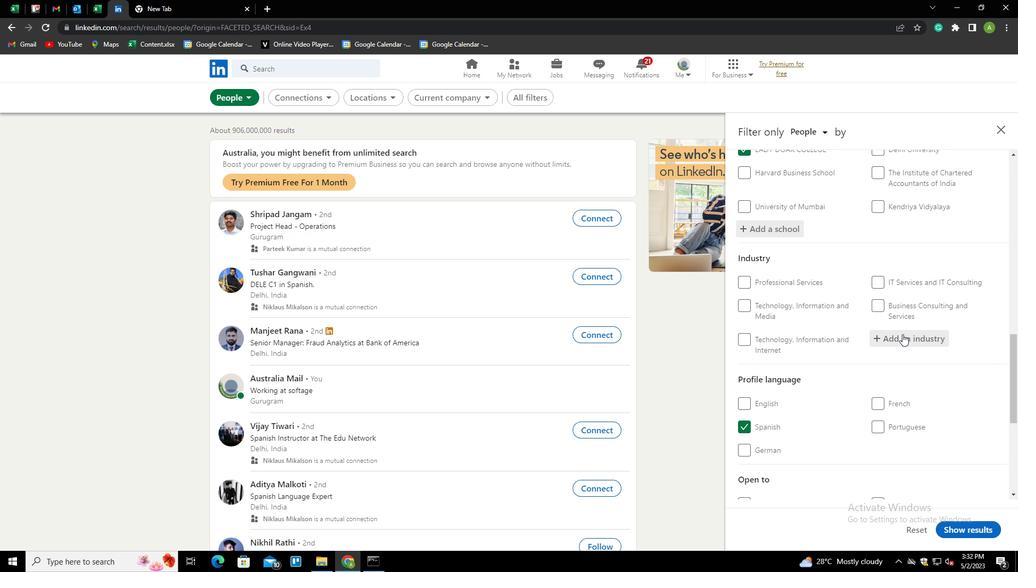 
Action: Mouse pressed left at (902, 337)
Screenshot: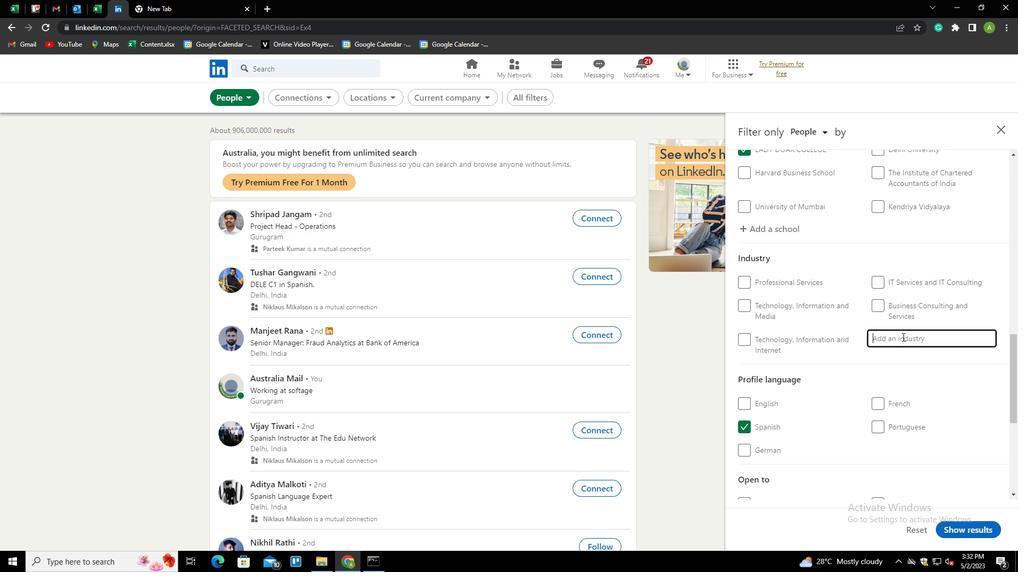 
Action: Key pressed <Key.shift>DIF<Key.backspace>GITA<Key.down><Key.enter>
Screenshot: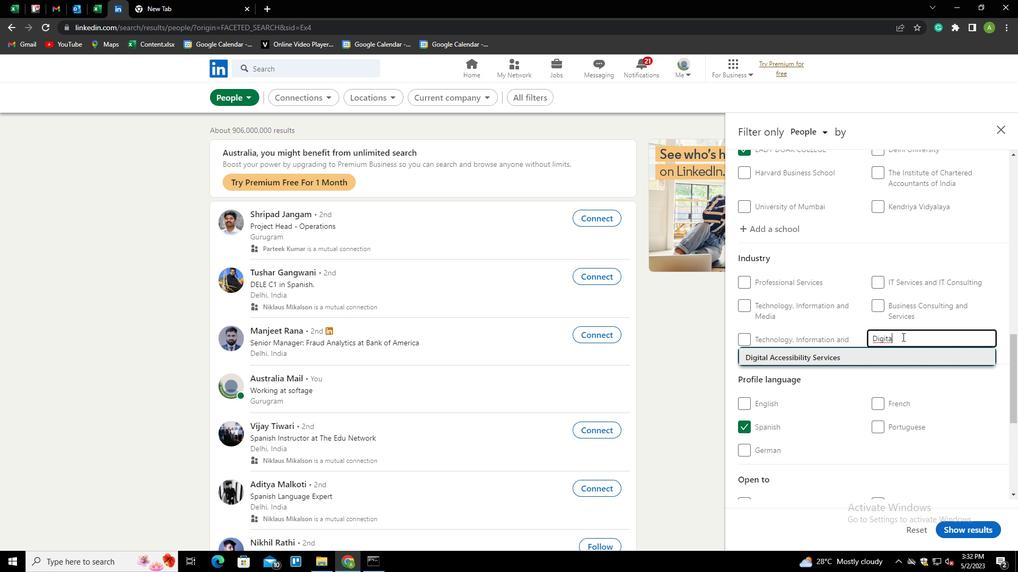 
Action: Mouse scrolled (902, 336) with delta (0, 0)
Screenshot: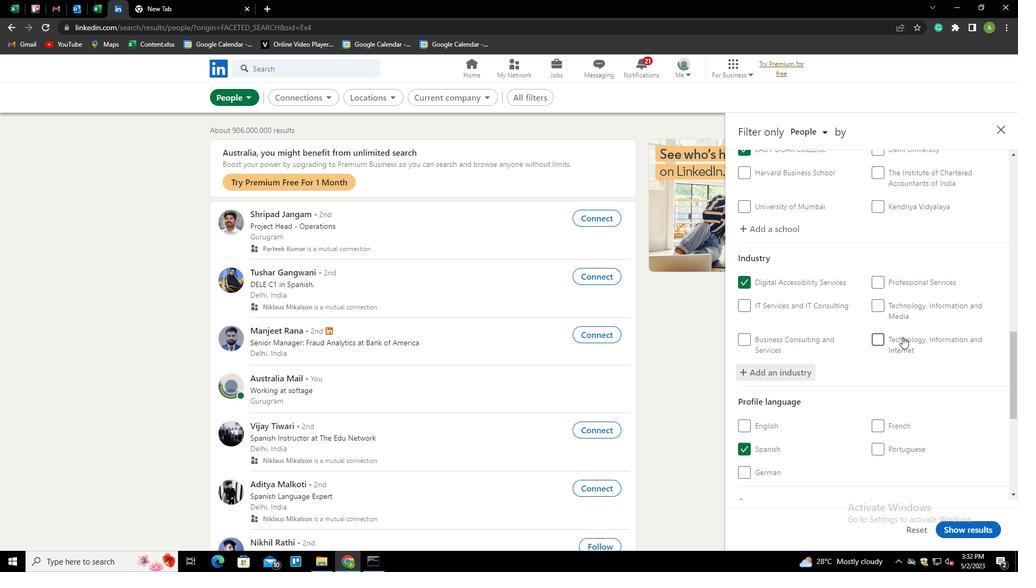 
Action: Mouse scrolled (902, 336) with delta (0, 0)
Screenshot: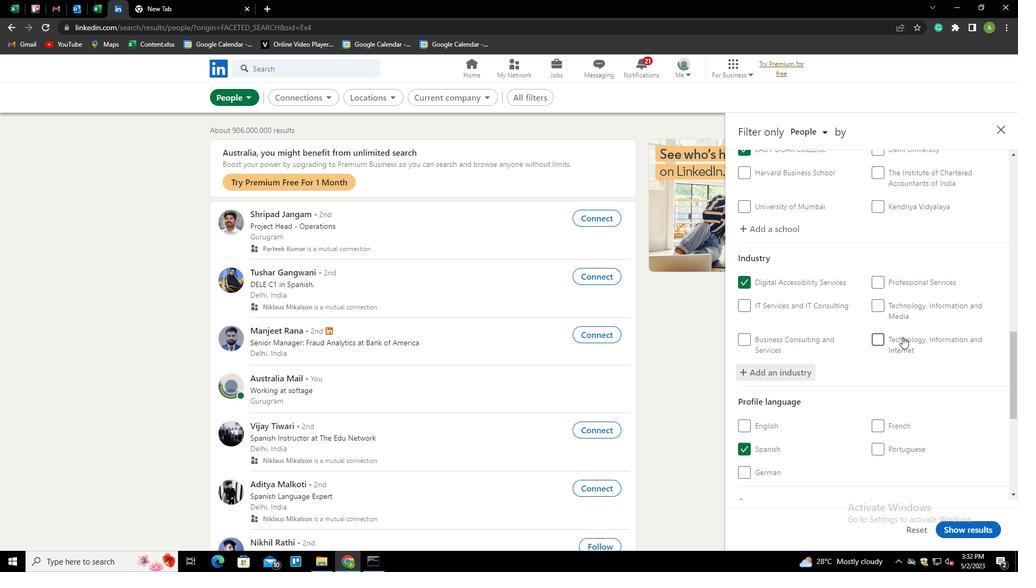 
Action: Mouse scrolled (902, 336) with delta (0, 0)
Screenshot: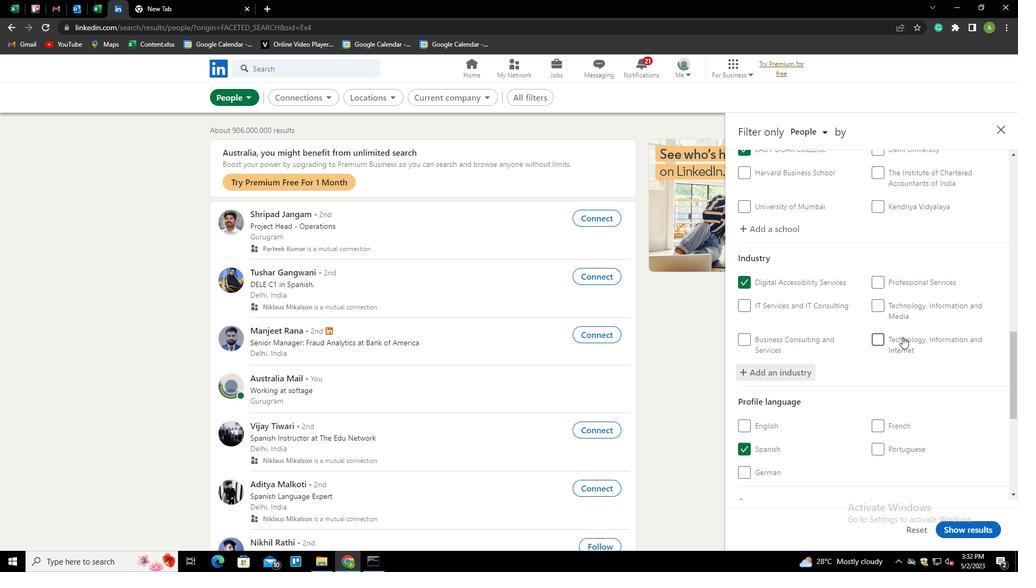 
Action: Mouse scrolled (902, 336) with delta (0, 0)
Screenshot: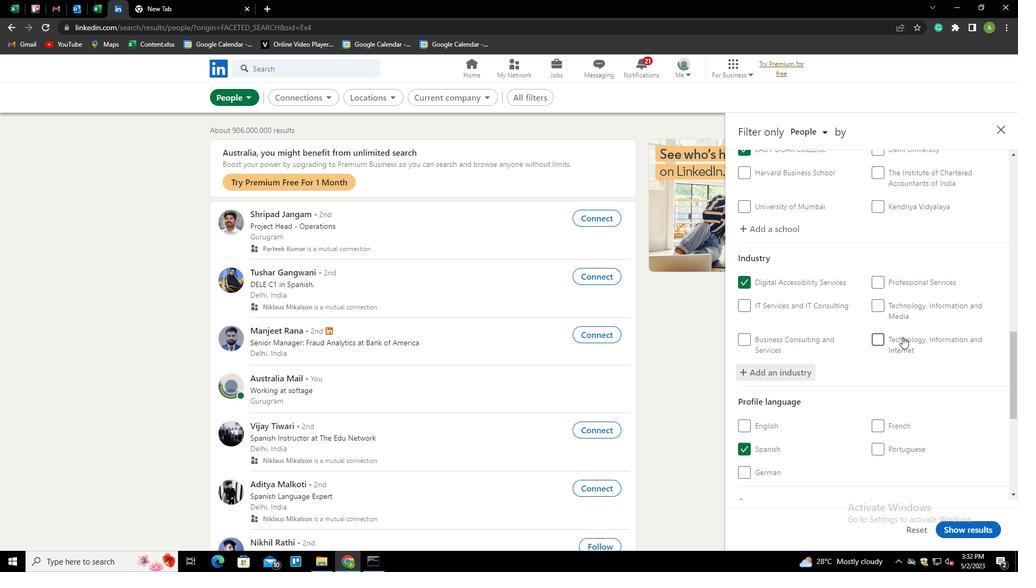 
Action: Mouse scrolled (902, 336) with delta (0, 0)
Screenshot: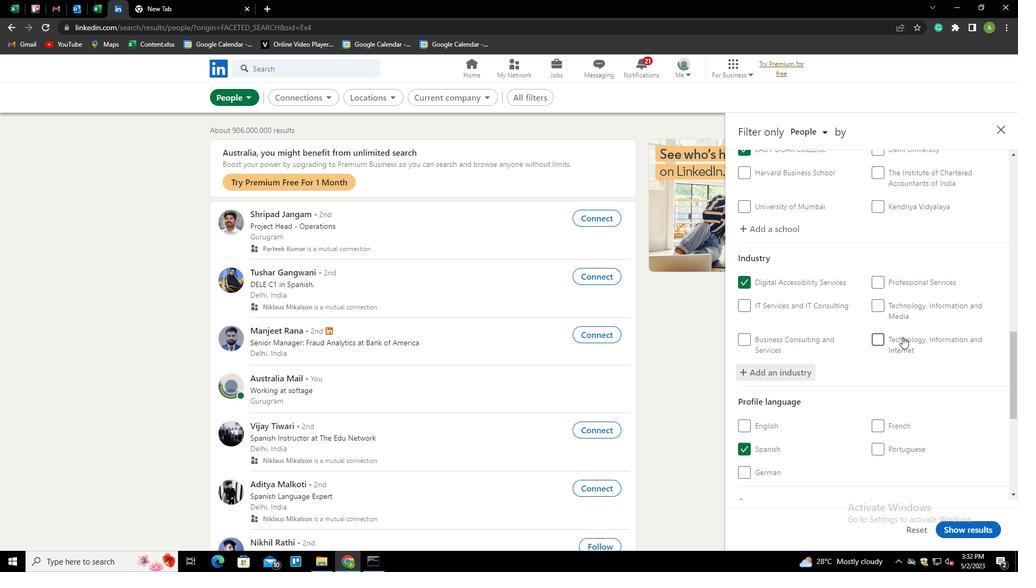 
Action: Mouse moved to (893, 373)
Screenshot: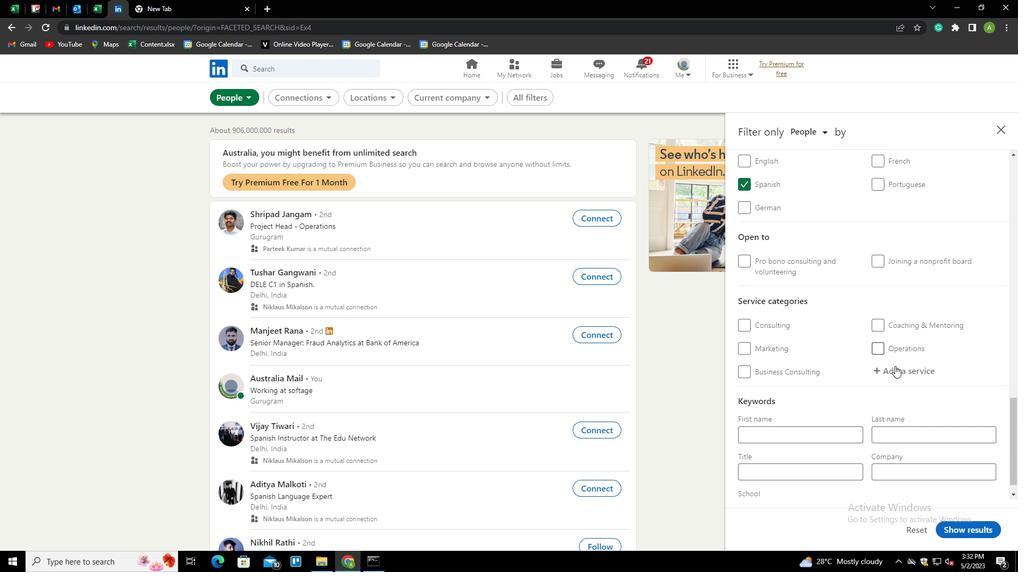 
Action: Mouse pressed left at (893, 373)
Screenshot: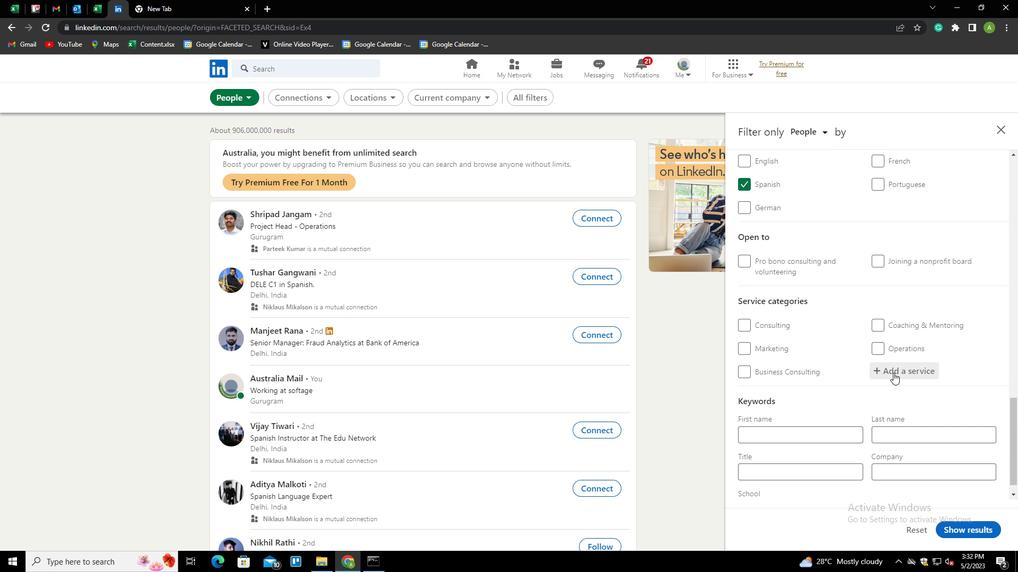 
Action: Mouse moved to (898, 374)
Screenshot: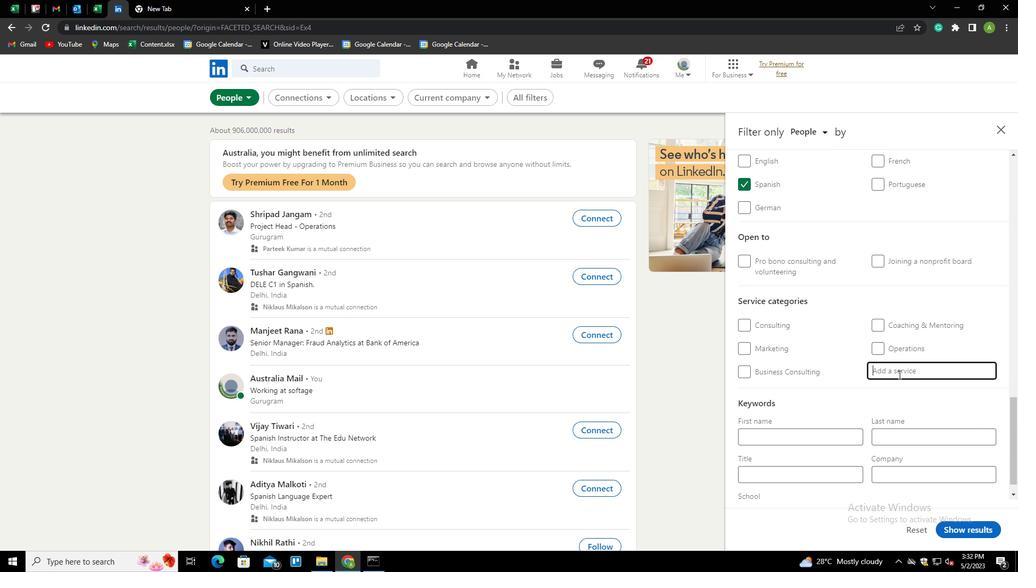 
Action: Mouse pressed left at (898, 374)
Screenshot: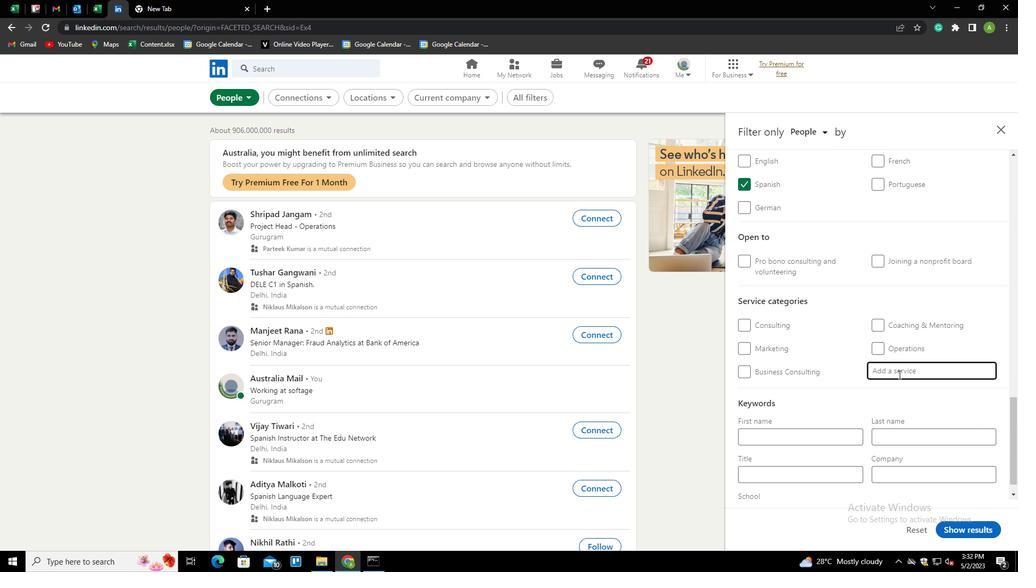 
Action: Mouse moved to (887, 369)
Screenshot: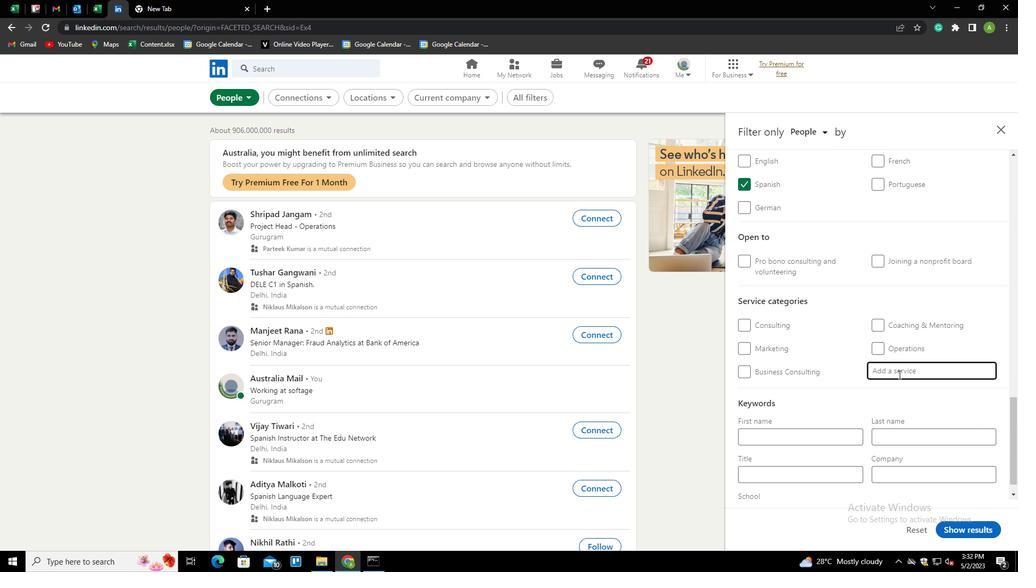 
Action: Key pressed <Key.shift>D+<Key.backspace><Key.backspace>EDITING<Key.down><Key.enter>
Screenshot: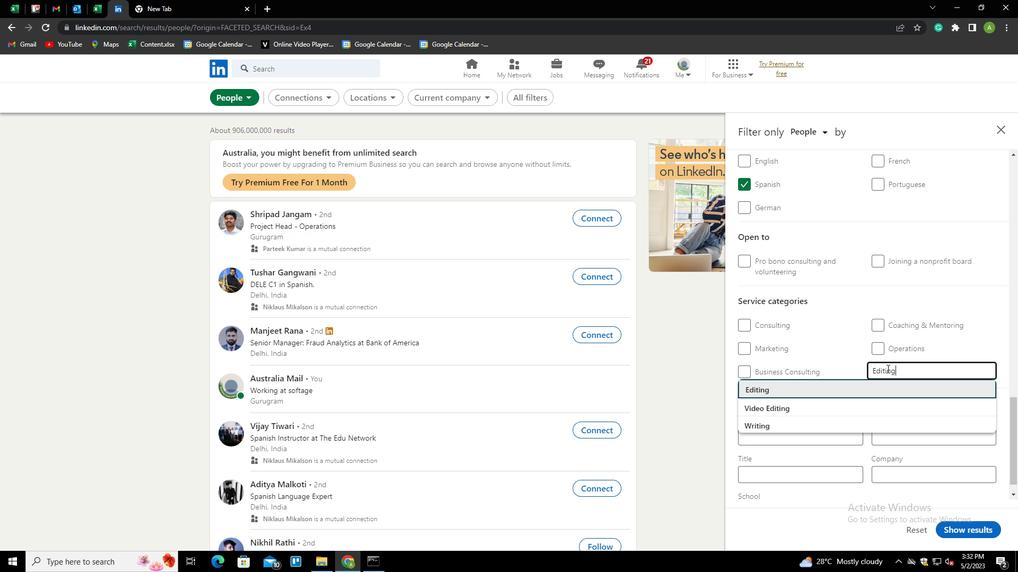 
Action: Mouse scrolled (887, 368) with delta (0, 0)
Screenshot: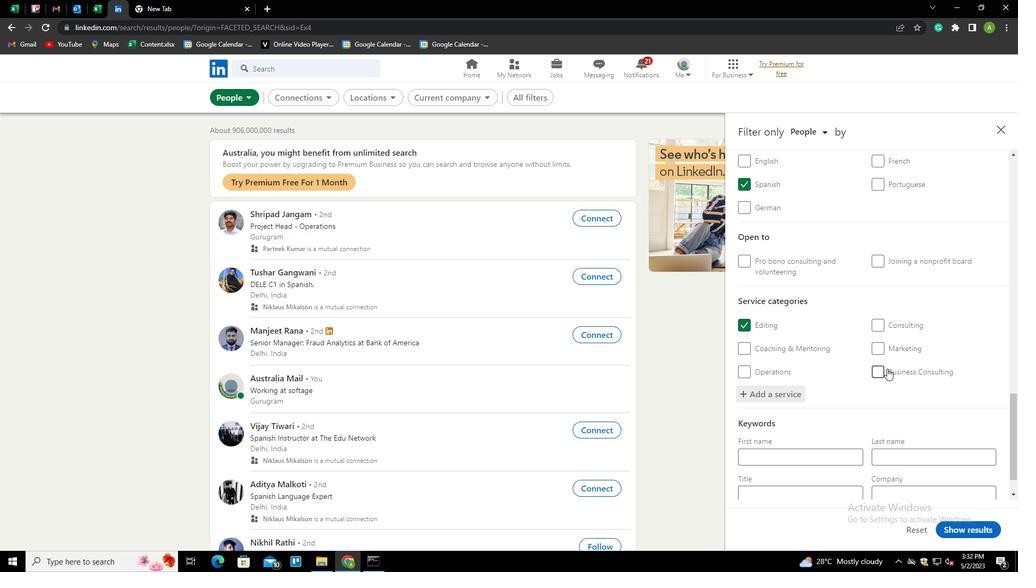
Action: Mouse scrolled (887, 368) with delta (0, 0)
Screenshot: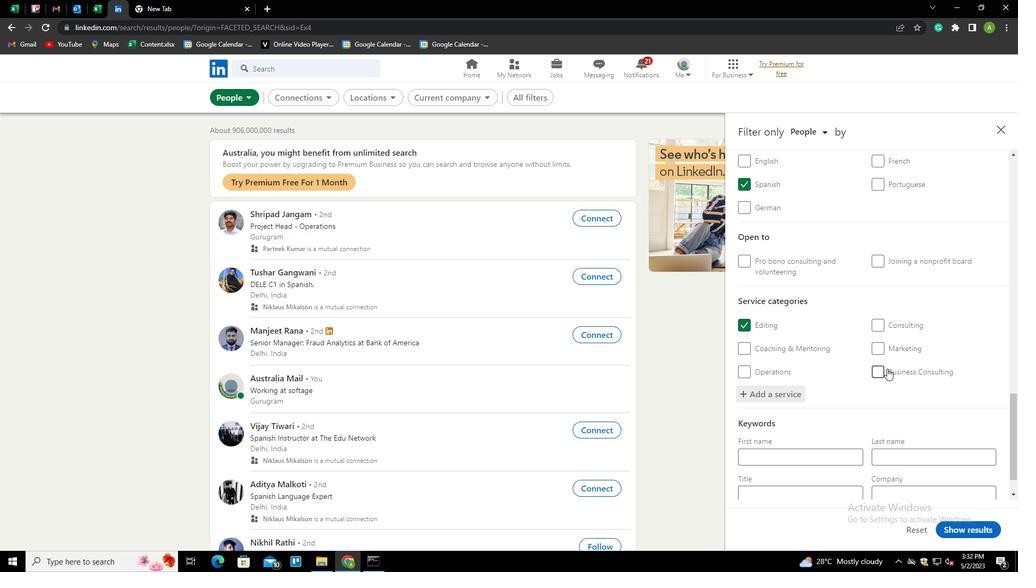 
Action: Mouse scrolled (887, 368) with delta (0, 0)
Screenshot: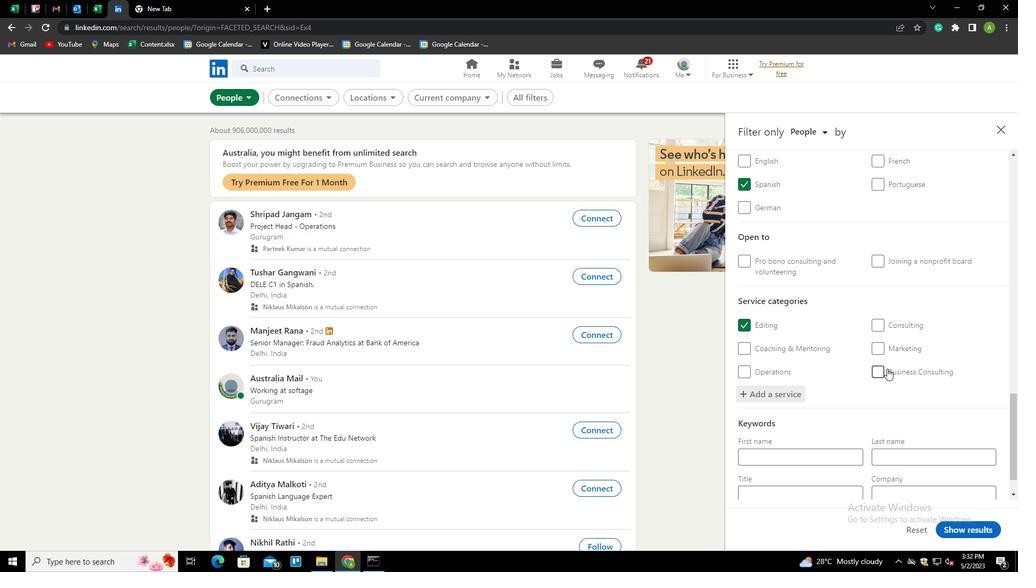 
Action: Mouse scrolled (887, 368) with delta (0, 0)
Screenshot: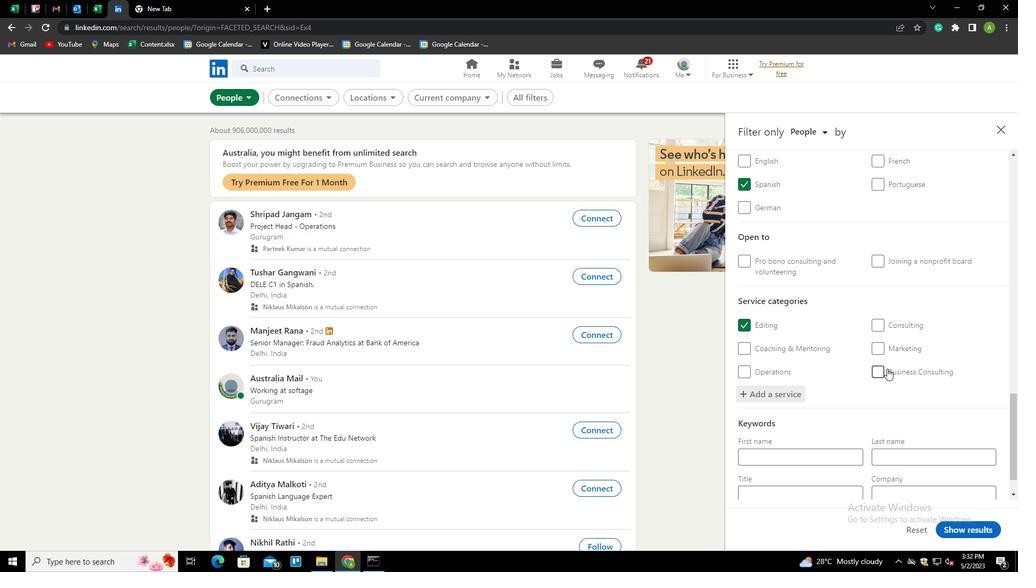 
Action: Mouse moved to (809, 456)
Screenshot: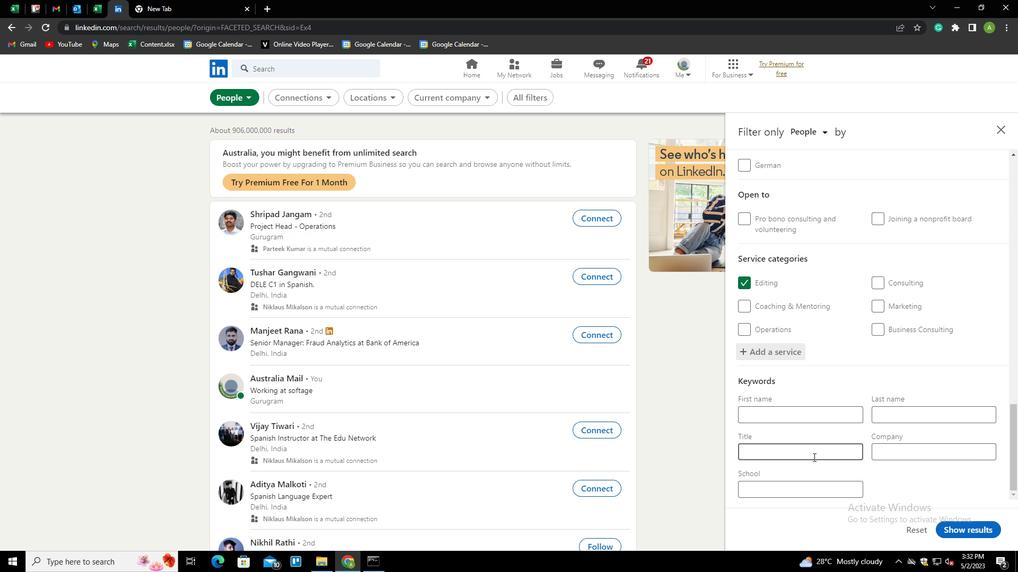 
Action: Mouse pressed left at (809, 456)
Screenshot: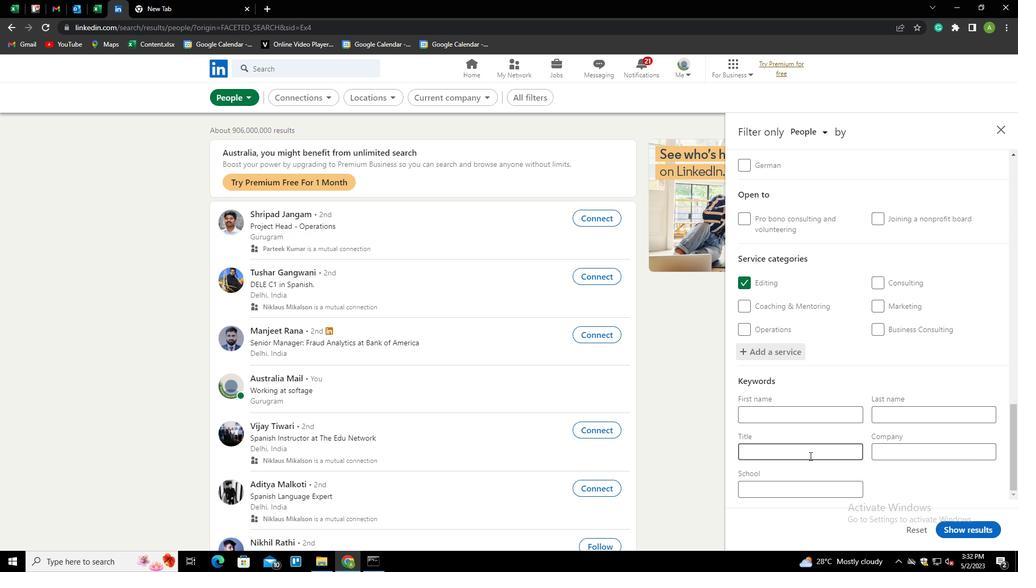 
Action: Key pressed <Key.shift><Key.shift><Key.shift><Key.shift><Key.shift><Key.shift><Key.shift><Key.shift><Key.shift><Key.shift><Key.shift><Key.shift><Key.shift><Key.shift><Key.shift><Key.shift><Key.shift><Key.shift><Key.shift>AREA<Key.space><Key.shift>SALES<Key.space><Key.shift>MANAGER
Screenshot: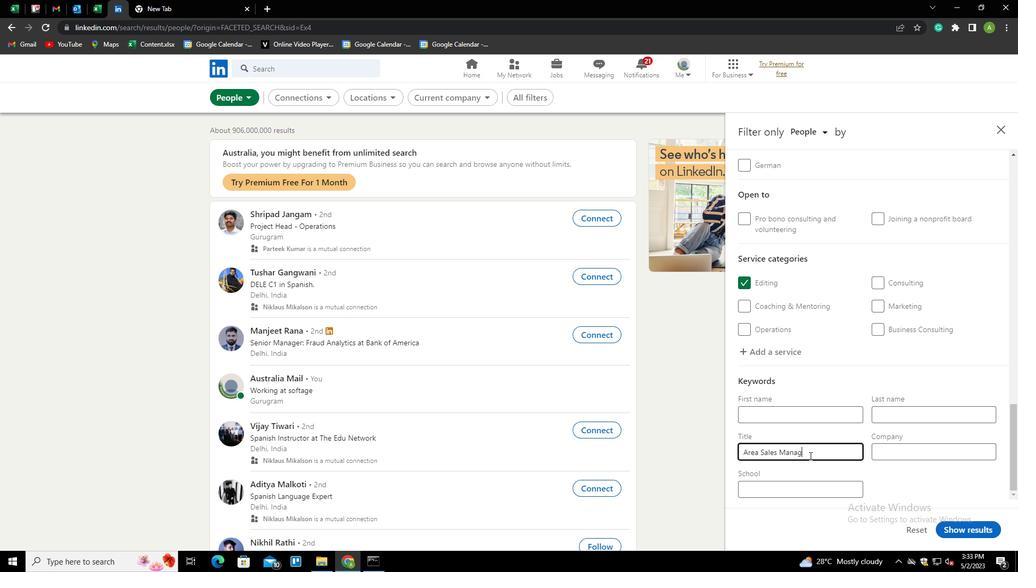 
Action: Mouse moved to (920, 483)
Screenshot: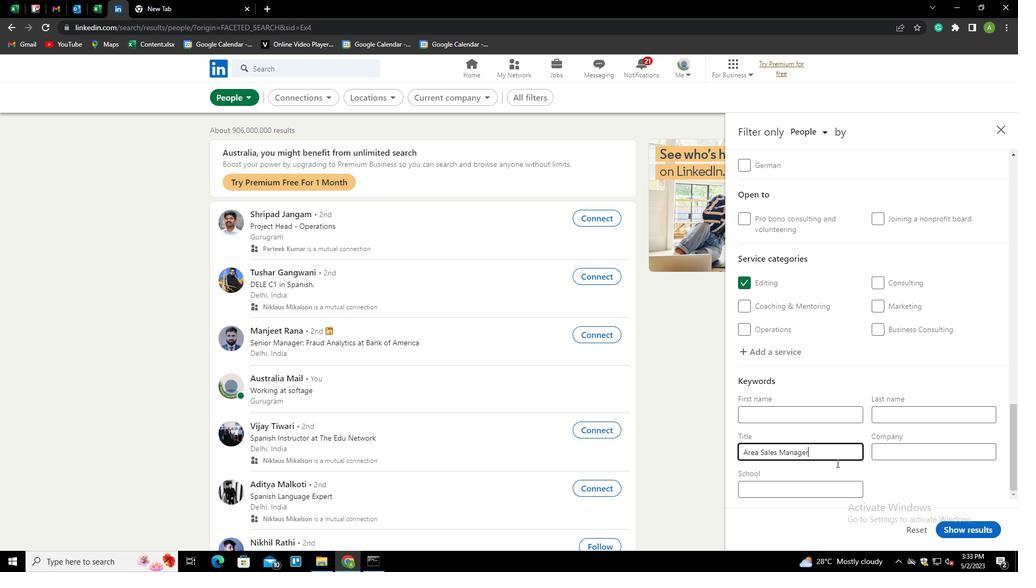 
Action: Mouse pressed left at (920, 483)
Screenshot: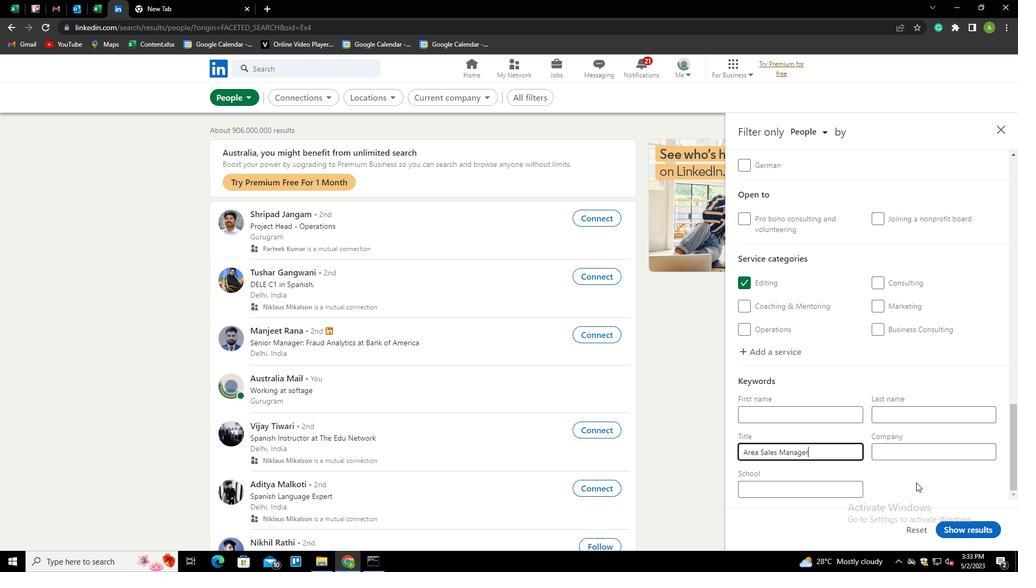 
Action: Mouse moved to (965, 526)
Screenshot: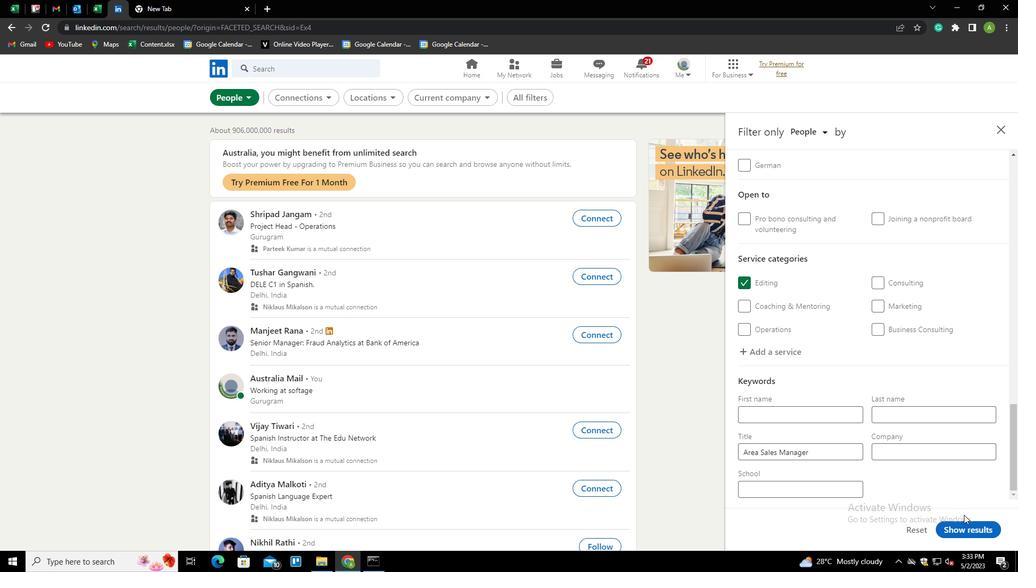 
Action: Mouse pressed left at (965, 526)
Screenshot: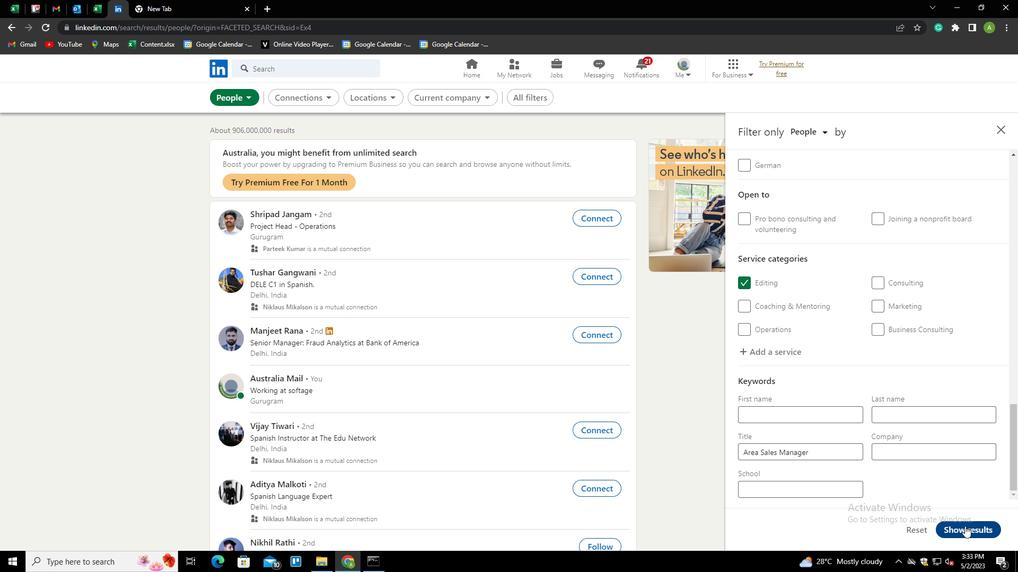 
